 Task: Purchase a Dyazo Slim Water Resistant Laptop Bag on Amazon and complete the checkout process.
Action: Mouse moved to (591, 416)
Screenshot: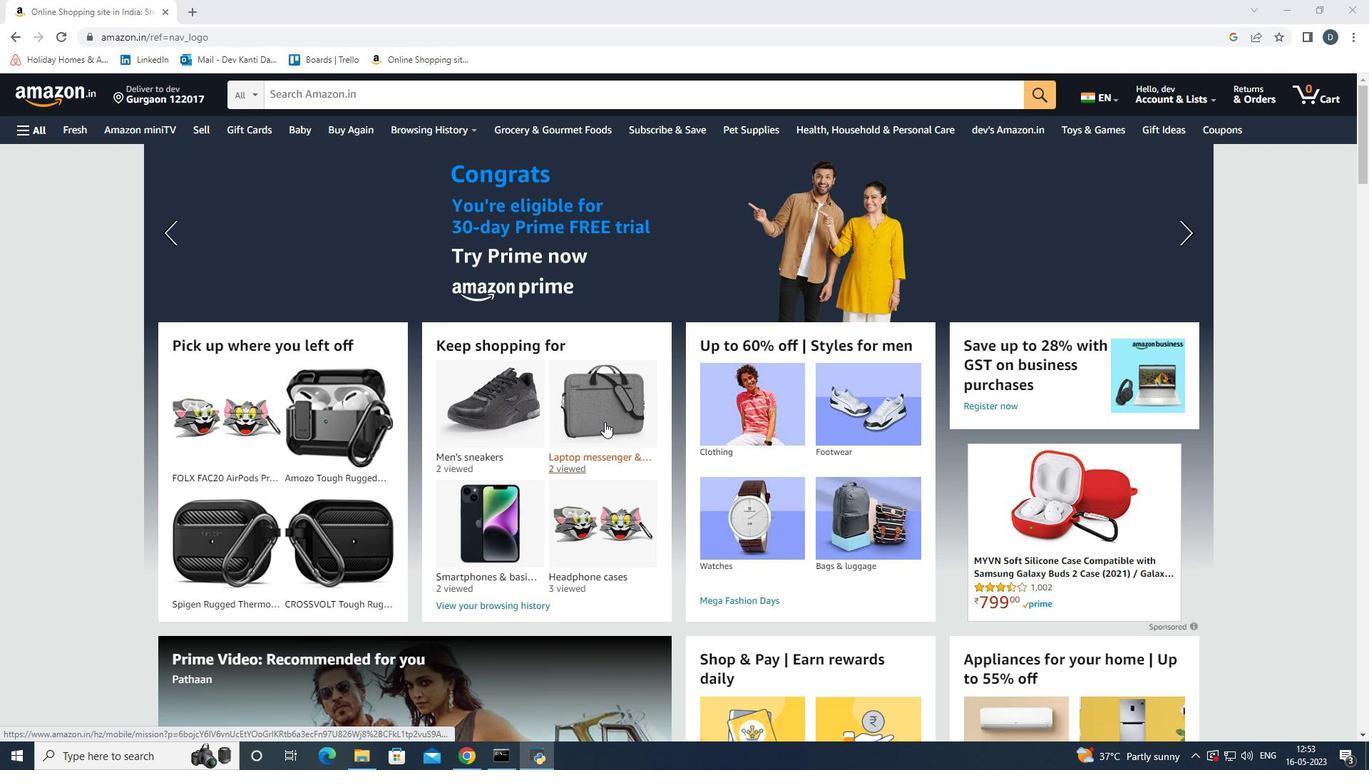
Action: Mouse pressed left at (591, 416)
Screenshot: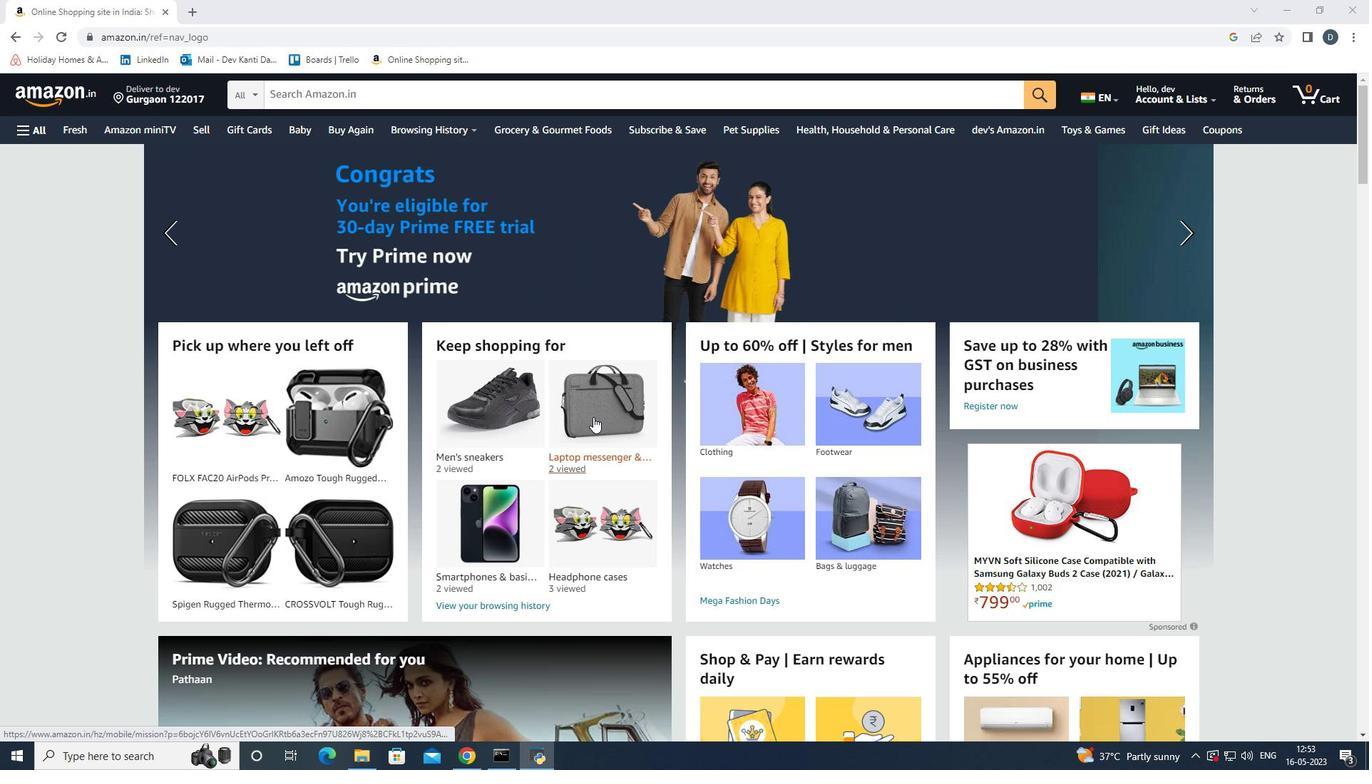 
Action: Mouse moved to (398, 405)
Screenshot: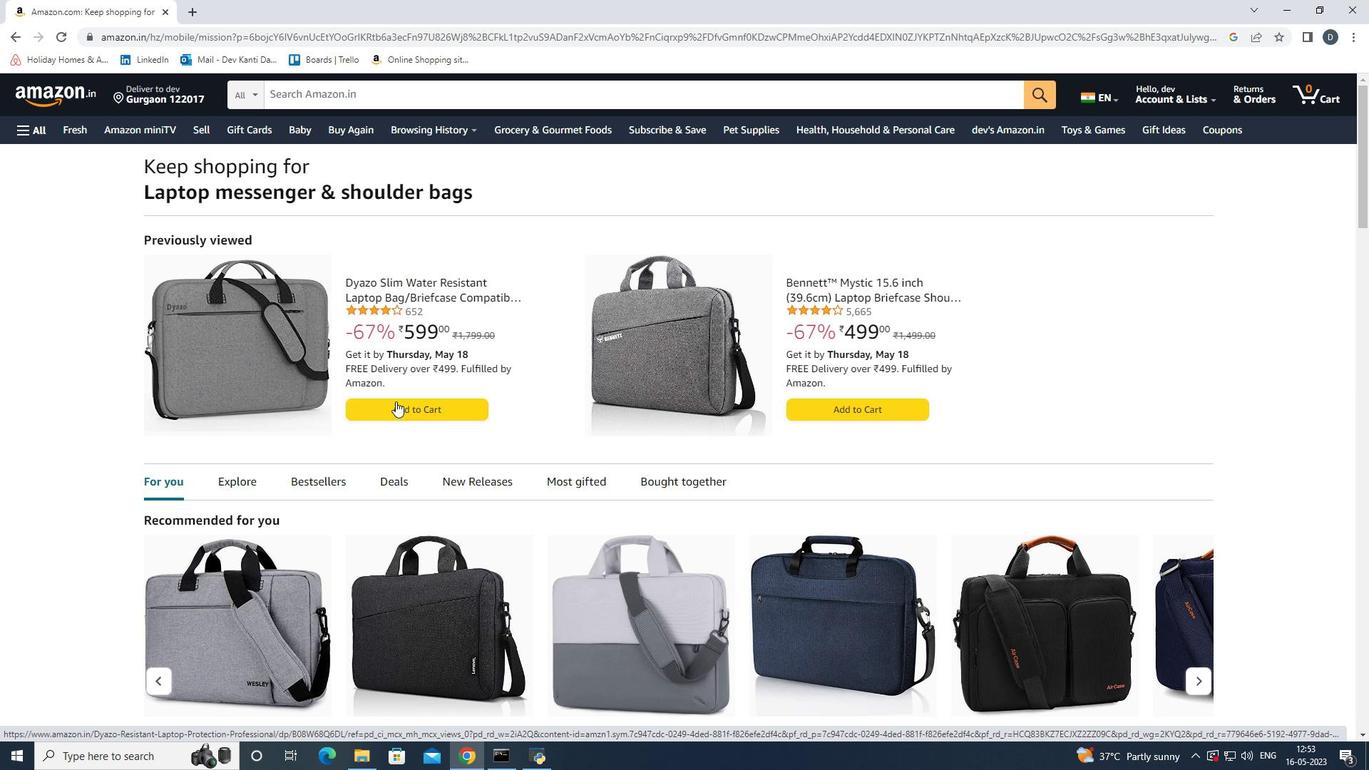 
Action: Mouse pressed left at (398, 405)
Screenshot: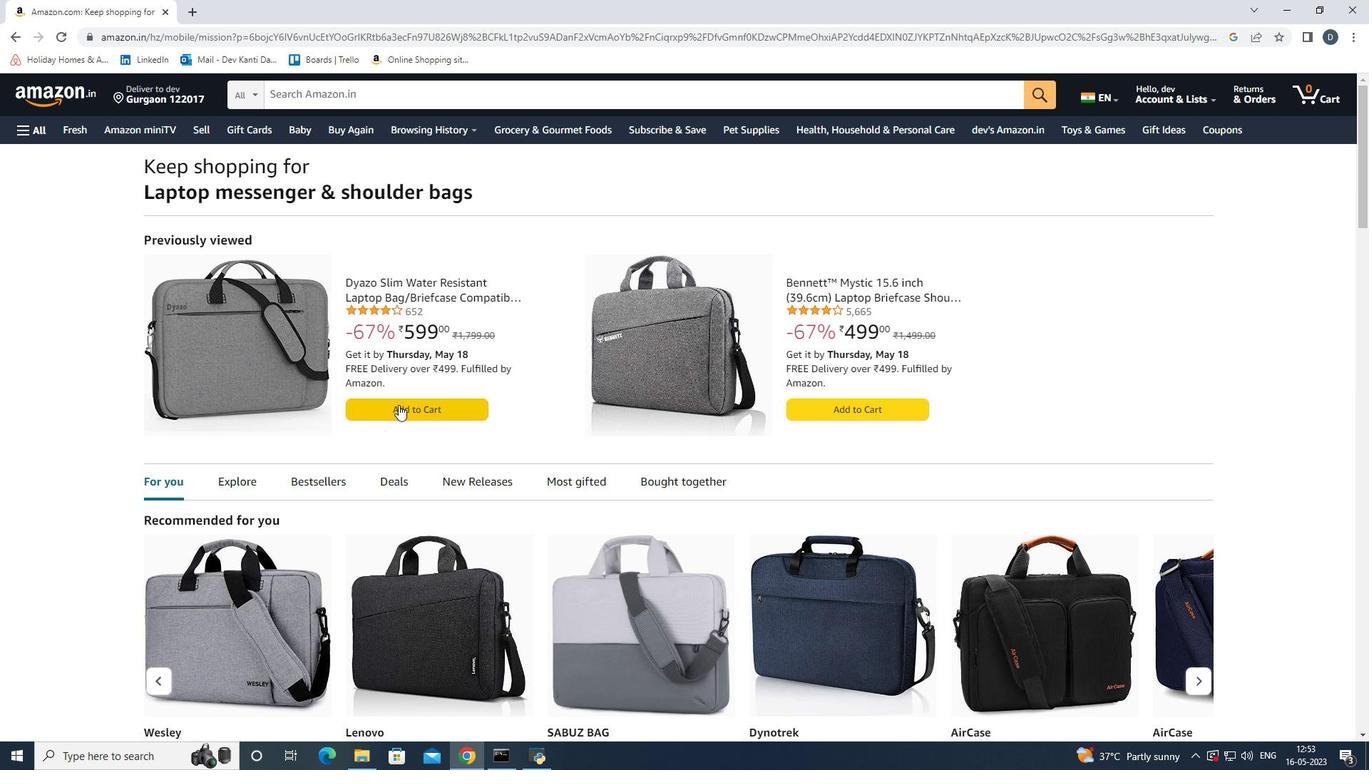 
Action: Mouse moved to (1326, 185)
Screenshot: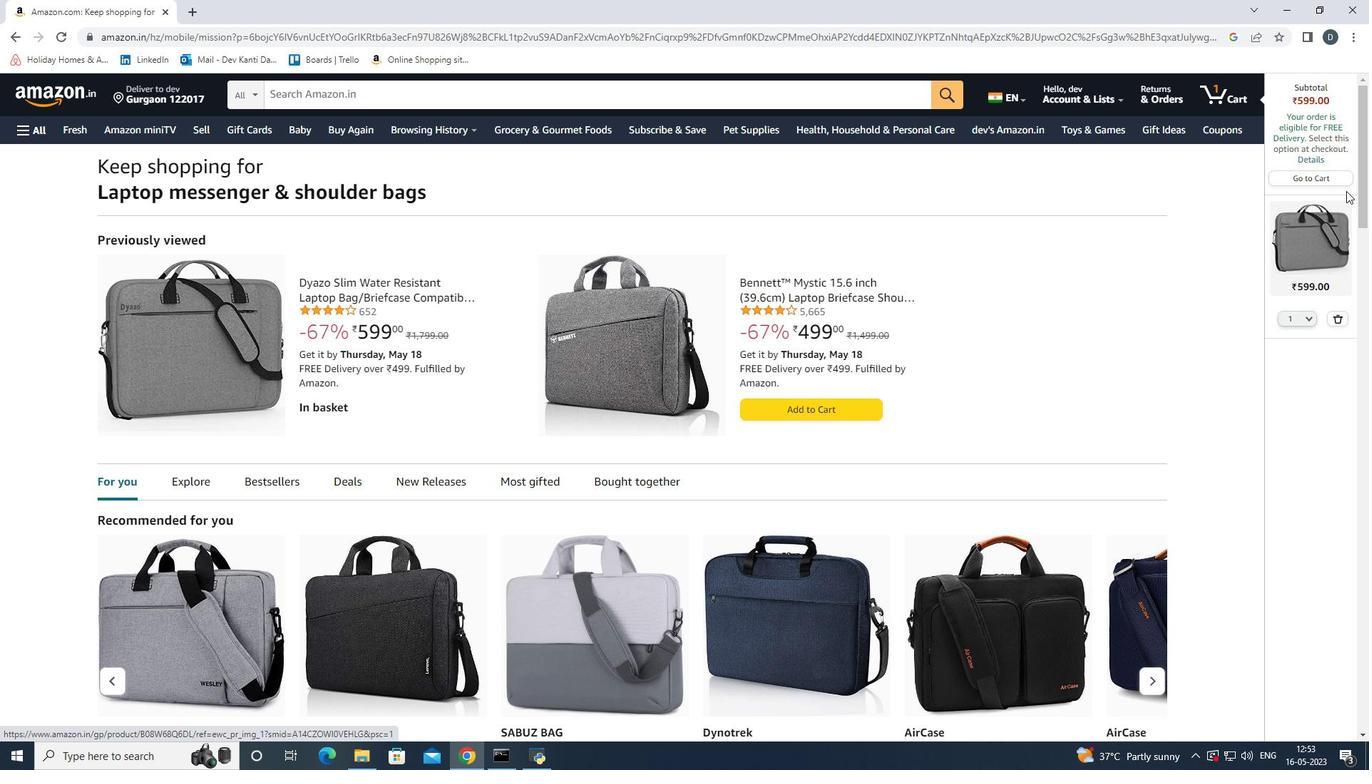 
Action: Mouse pressed left at (1326, 185)
Screenshot: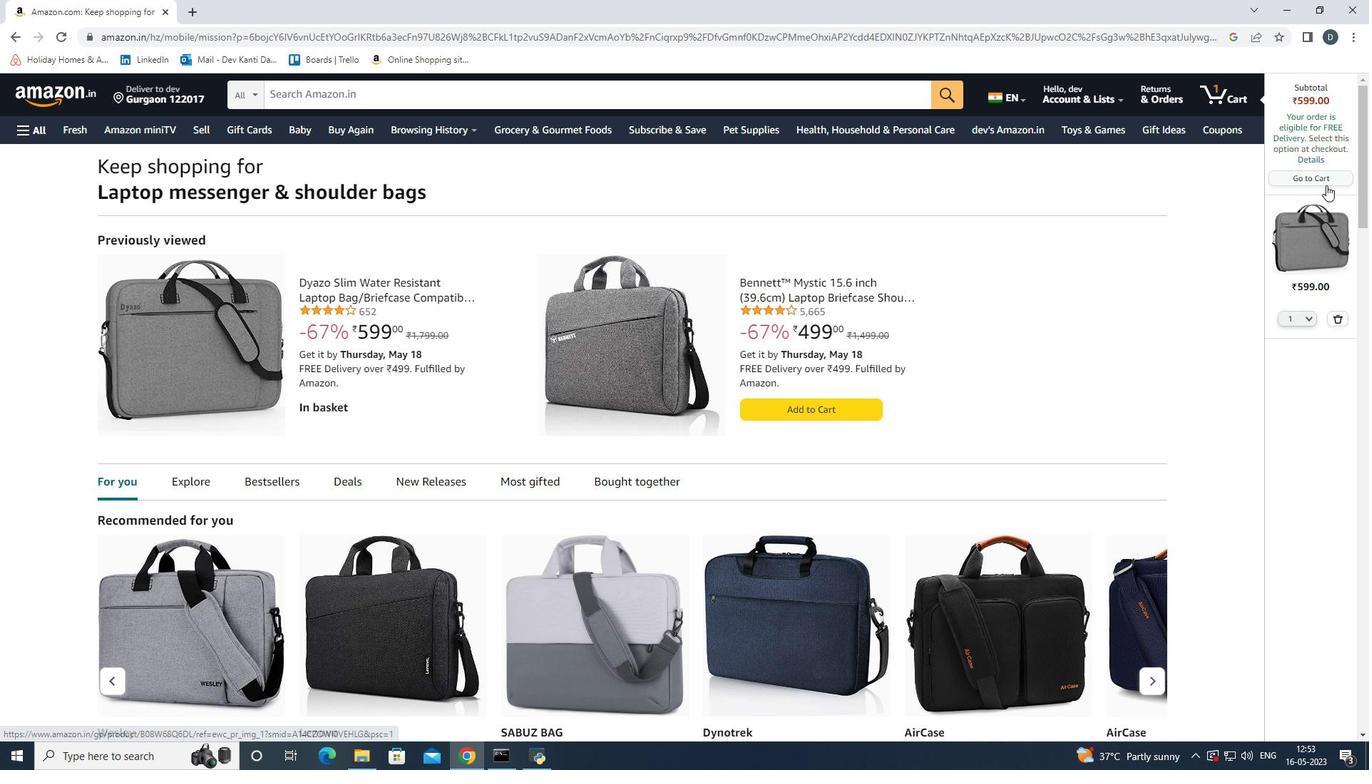 
Action: Mouse moved to (1296, 178)
Screenshot: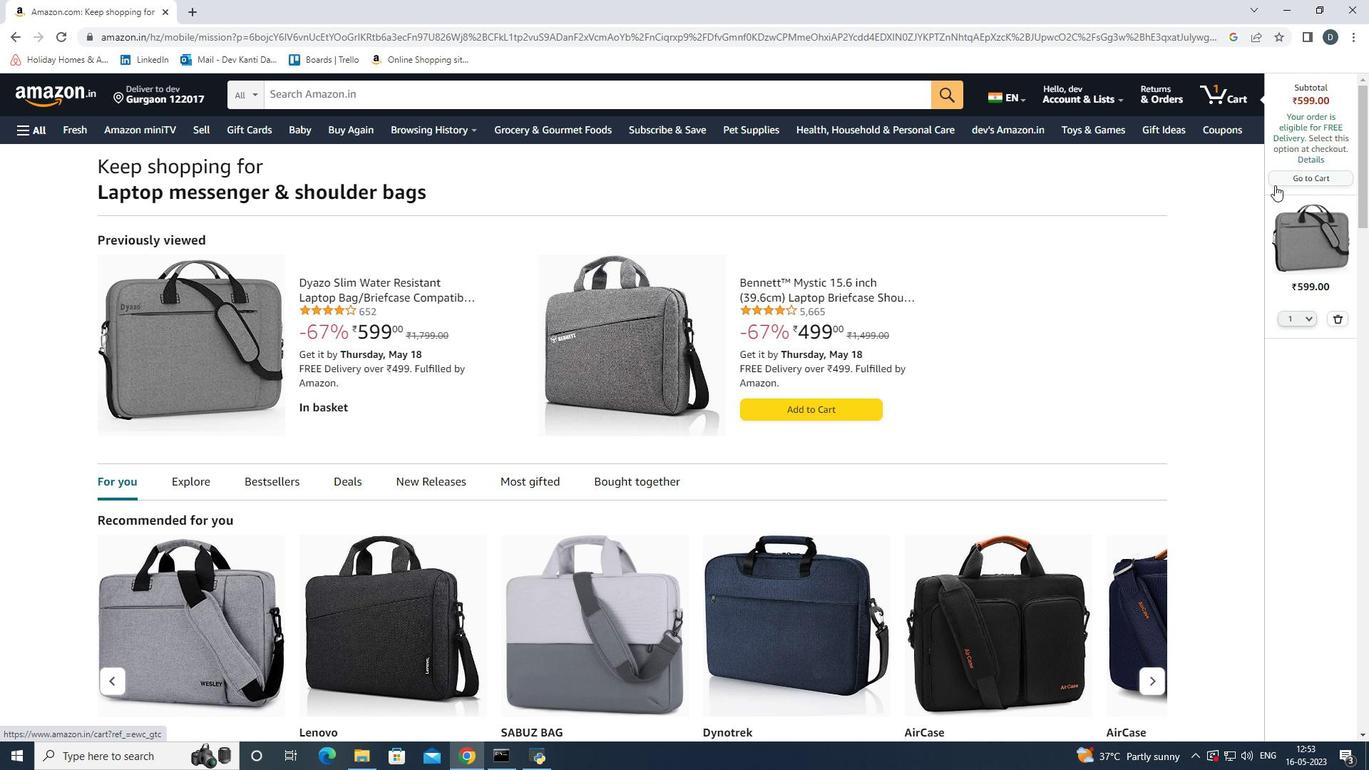 
Action: Mouse pressed left at (1296, 178)
Screenshot: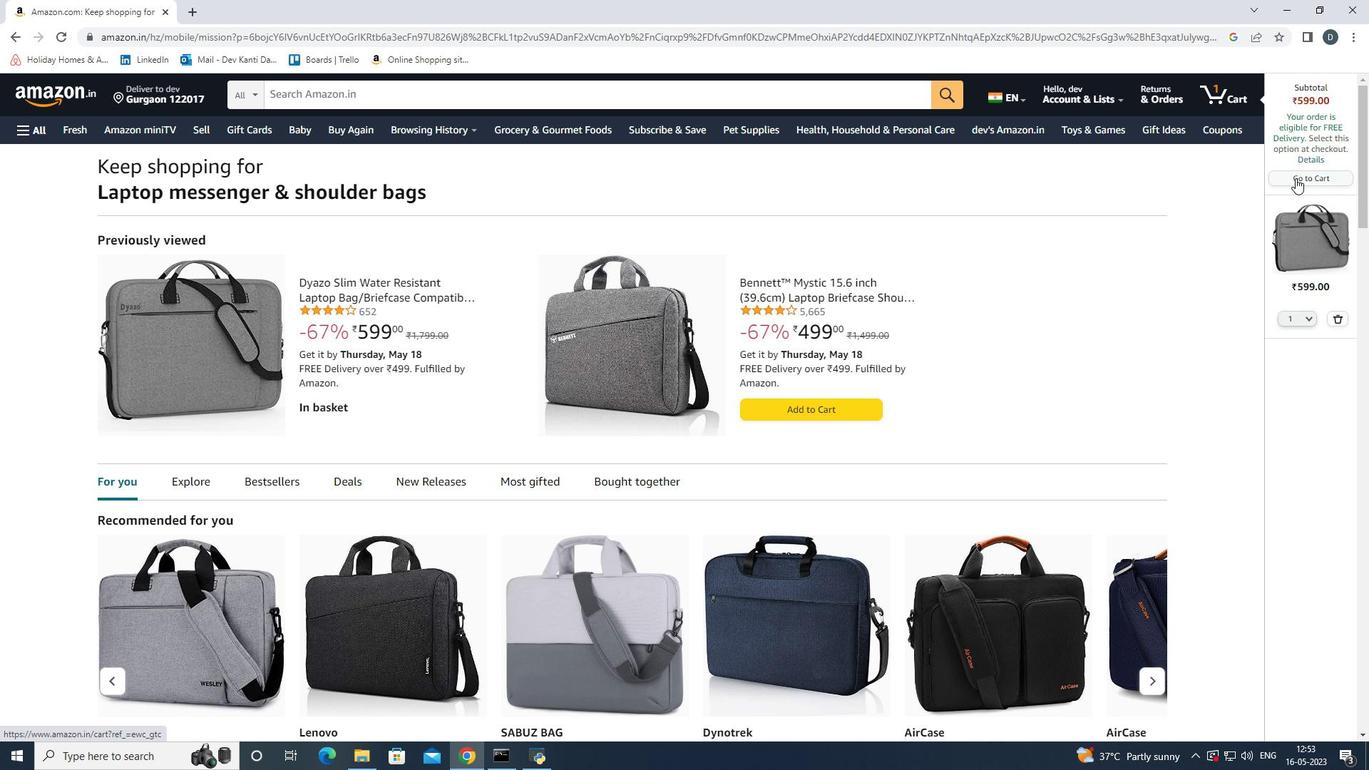 
Action: Mouse moved to (319, 365)
Screenshot: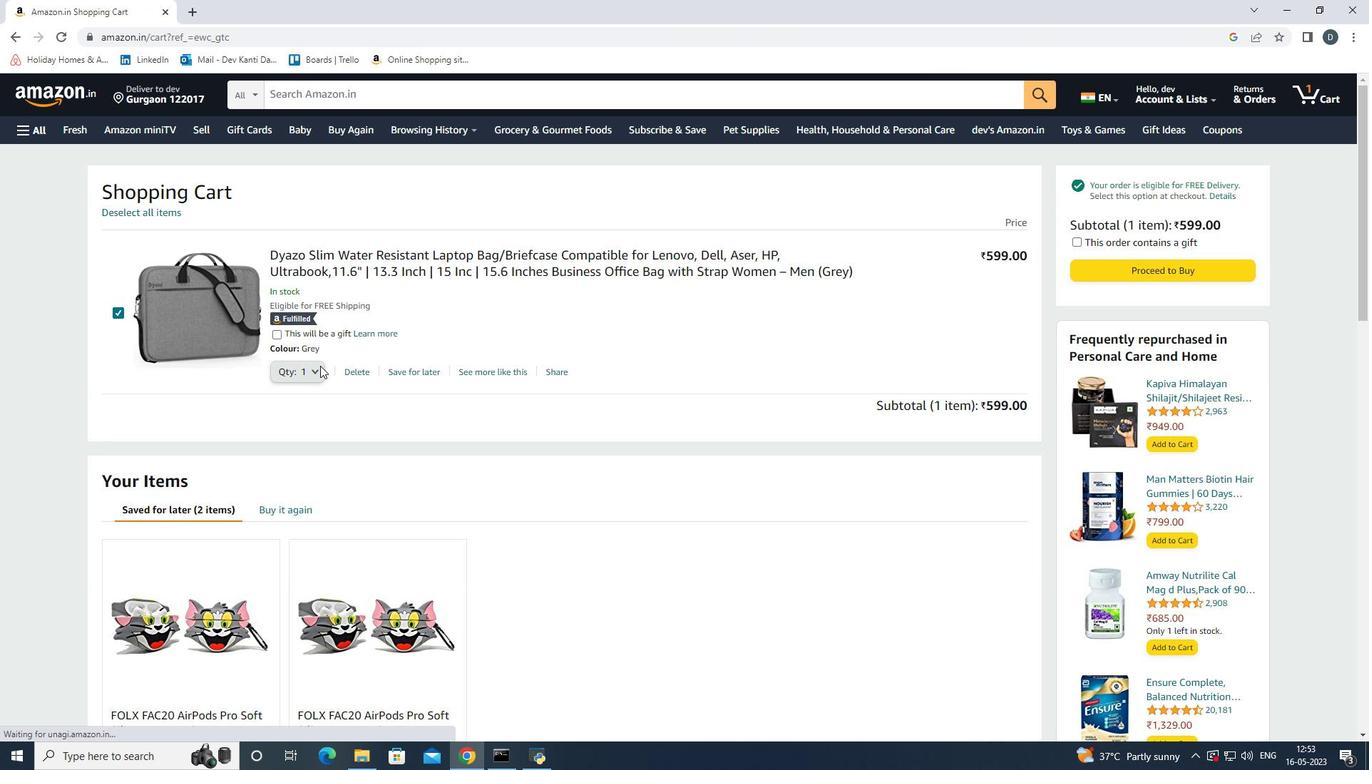 
Action: Mouse pressed left at (319, 365)
Screenshot: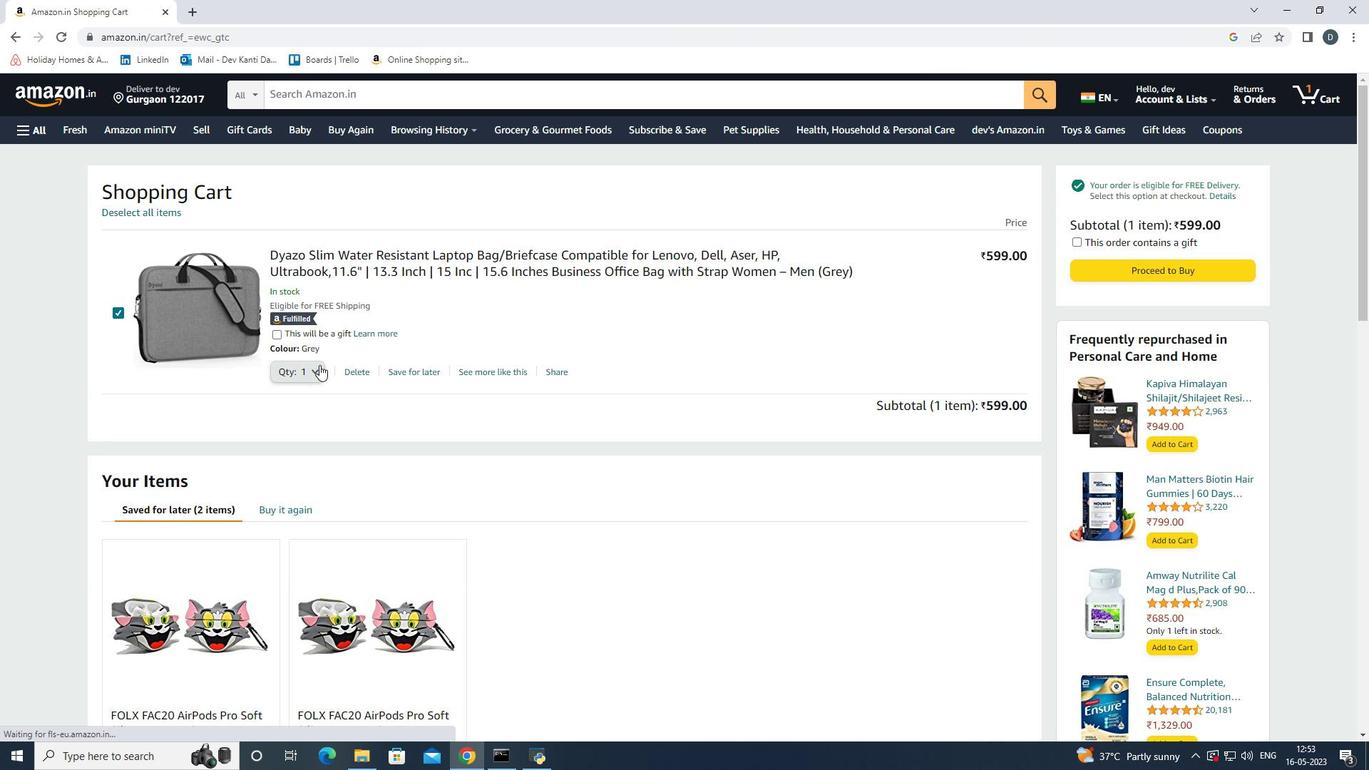
Action: Mouse moved to (318, 407)
Screenshot: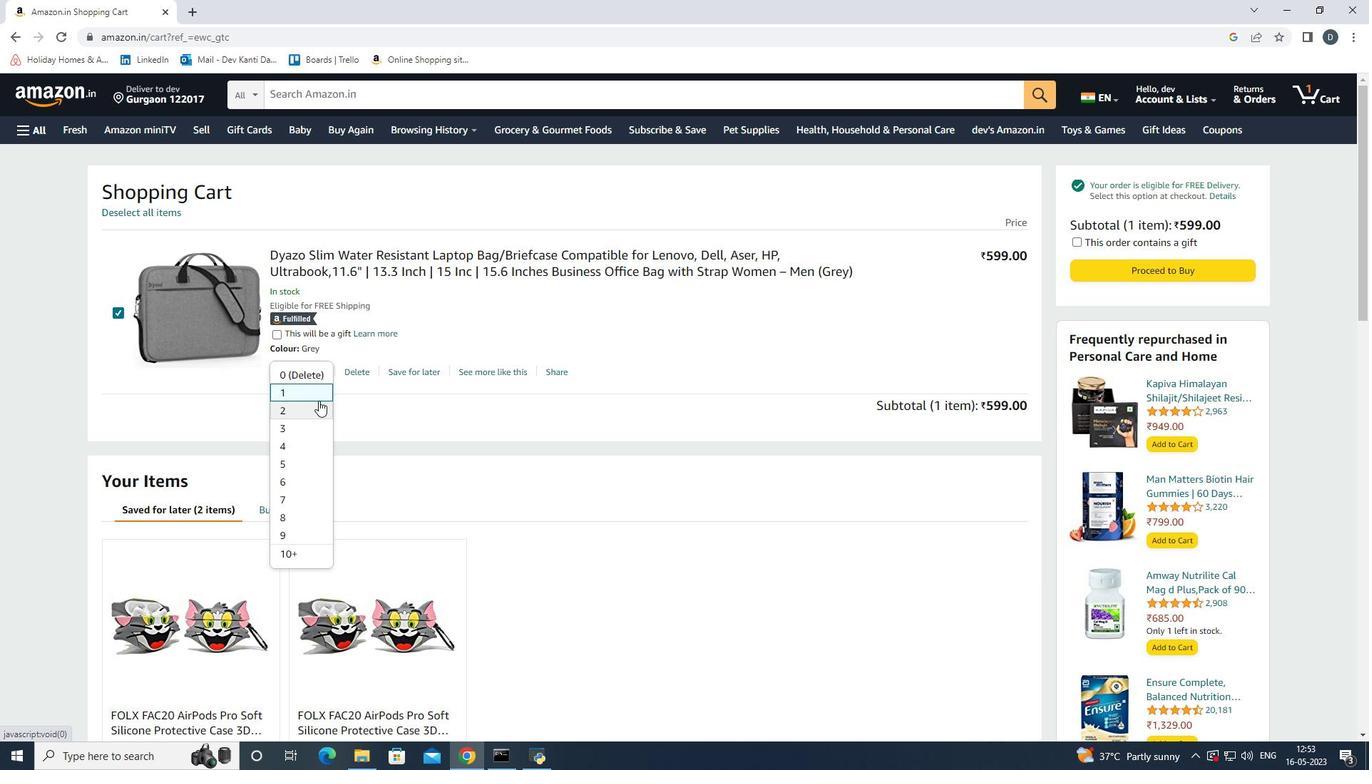 
Action: Mouse pressed left at (318, 407)
Screenshot: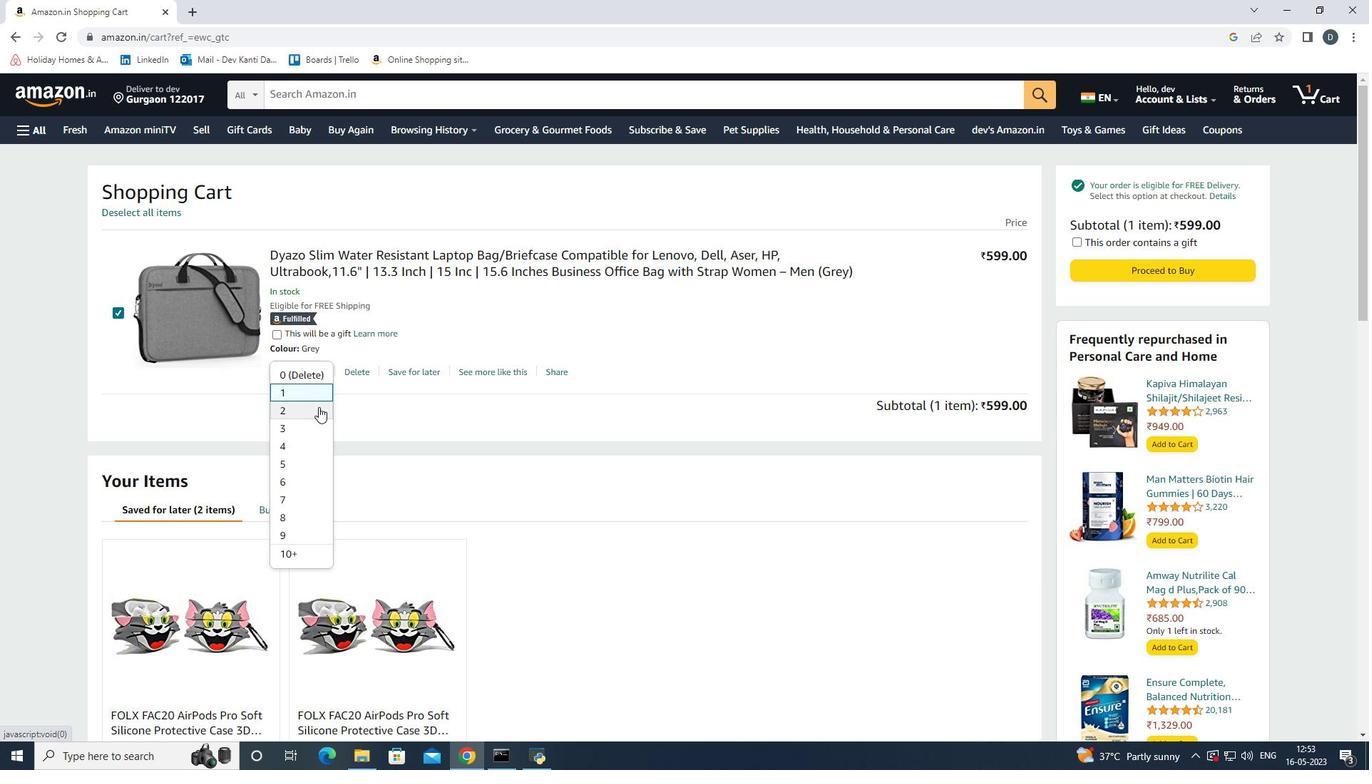 
Action: Mouse moved to (669, 375)
Screenshot: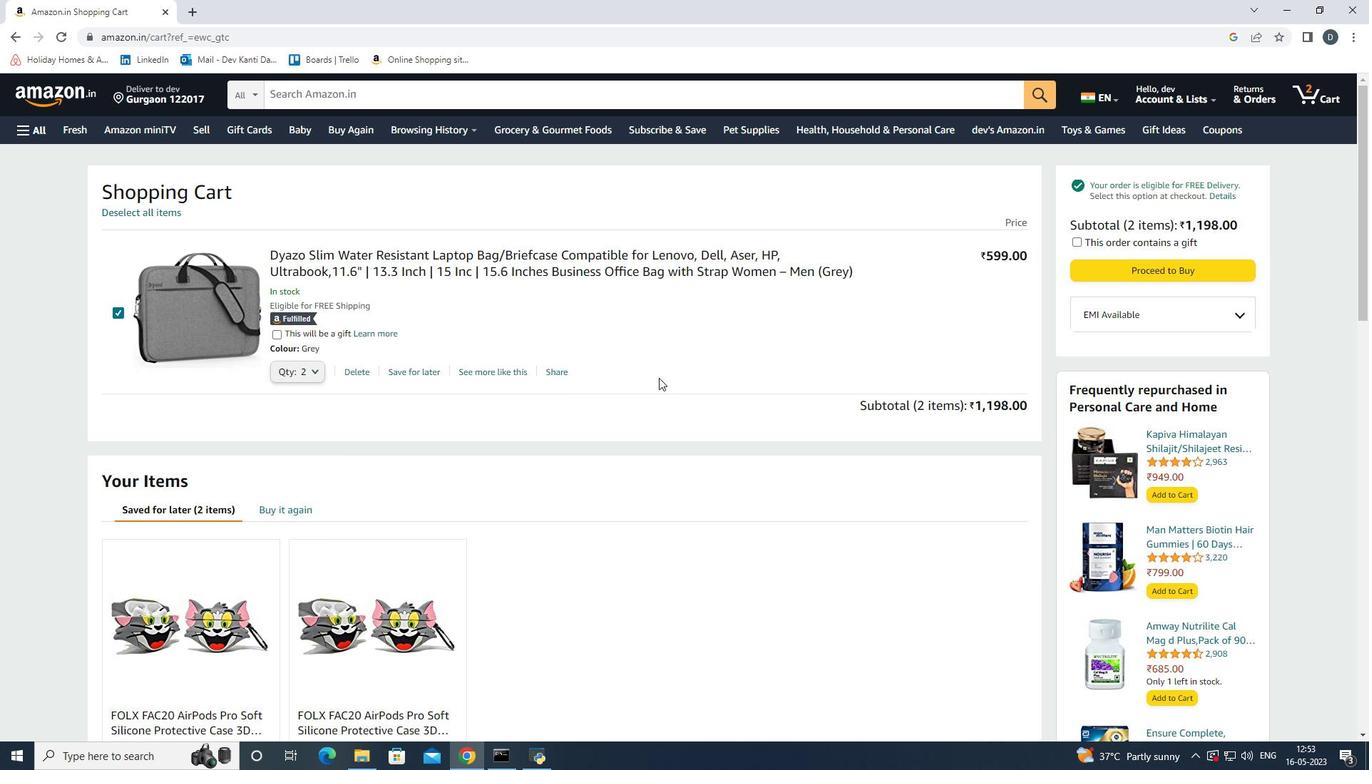 
Action: Mouse scrolled (669, 375) with delta (0, 0)
Screenshot: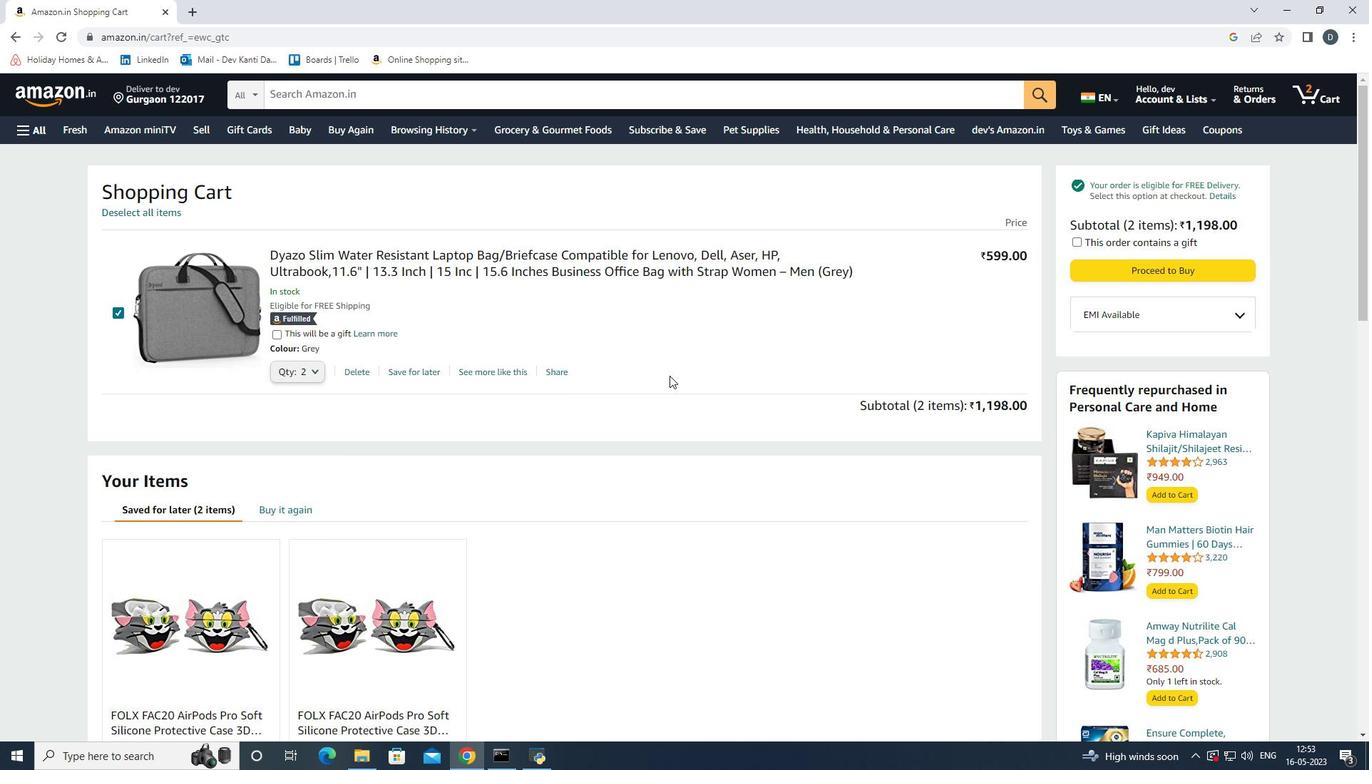 
Action: Mouse scrolled (669, 375) with delta (0, 0)
Screenshot: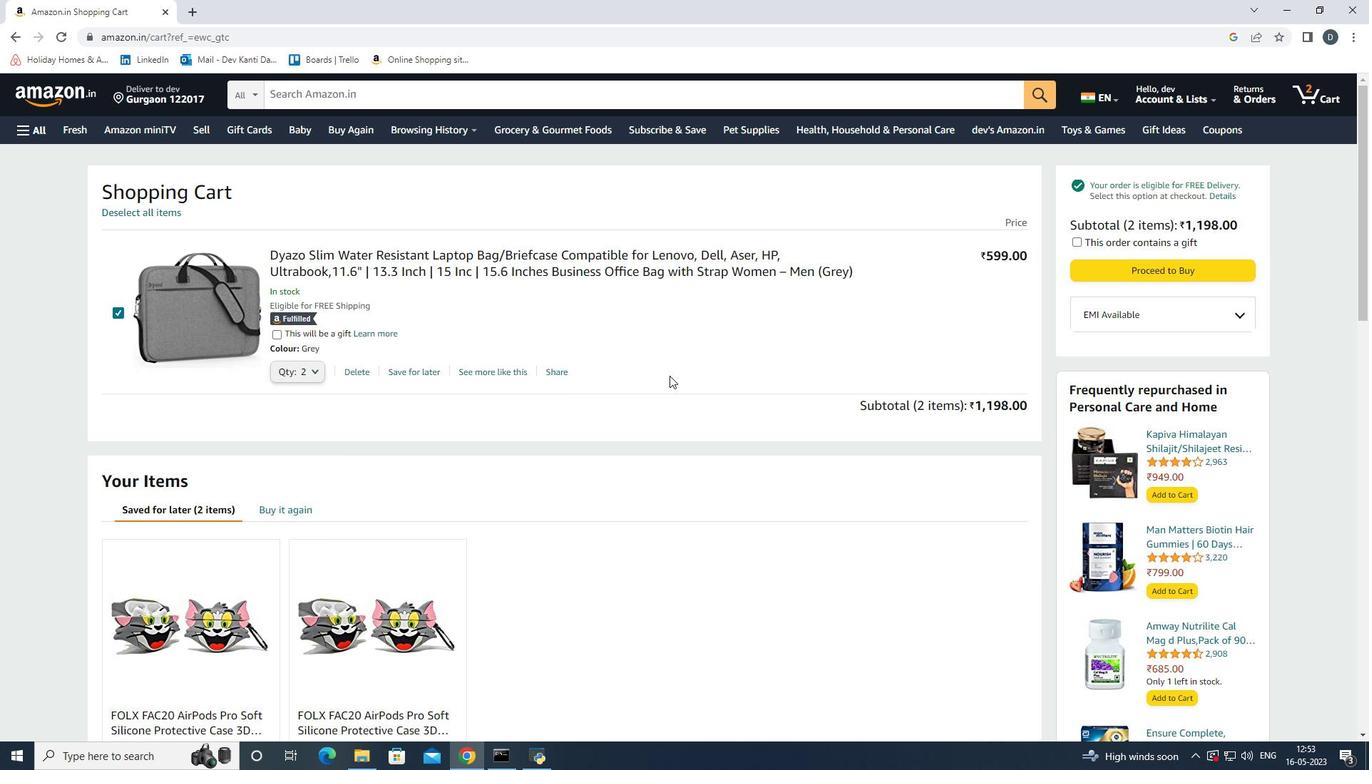 
Action: Mouse scrolled (669, 375) with delta (0, 0)
Screenshot: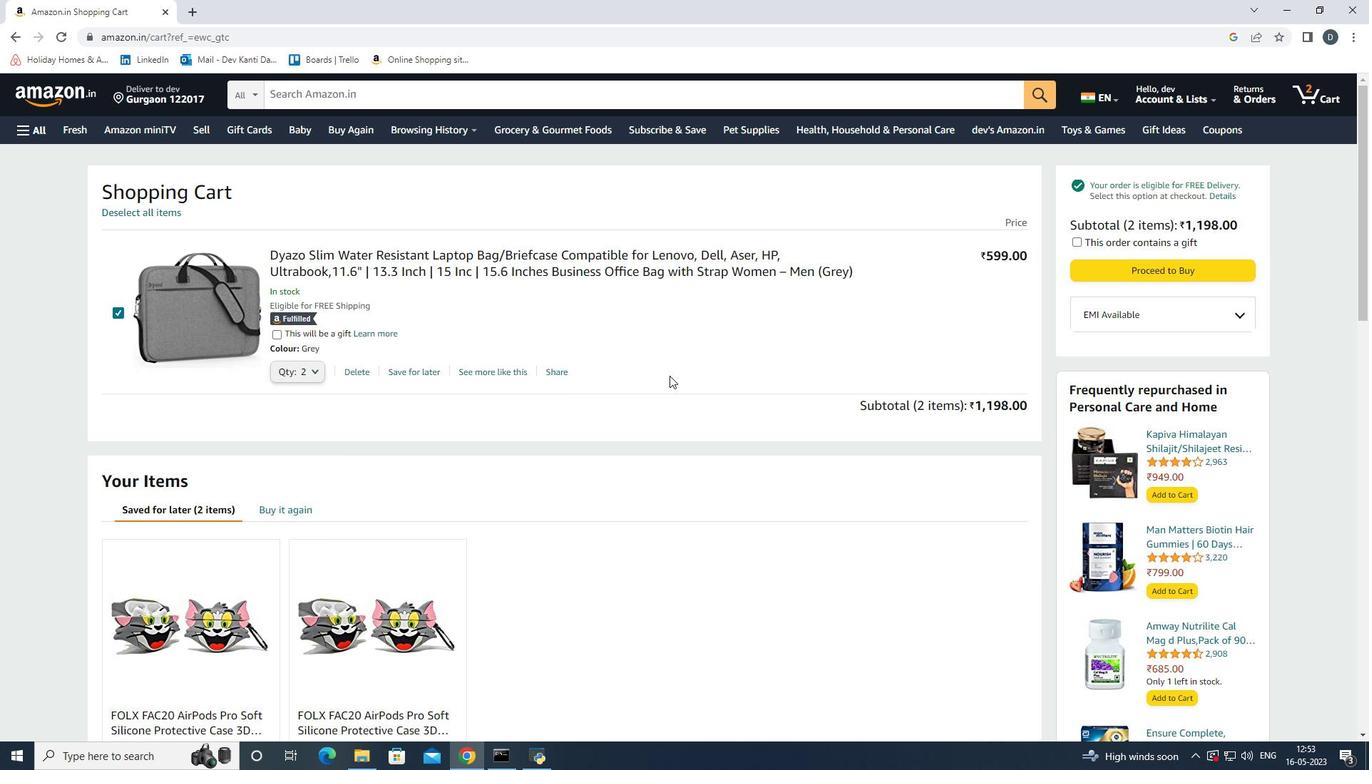 
Action: Mouse scrolled (669, 375) with delta (0, 0)
Screenshot: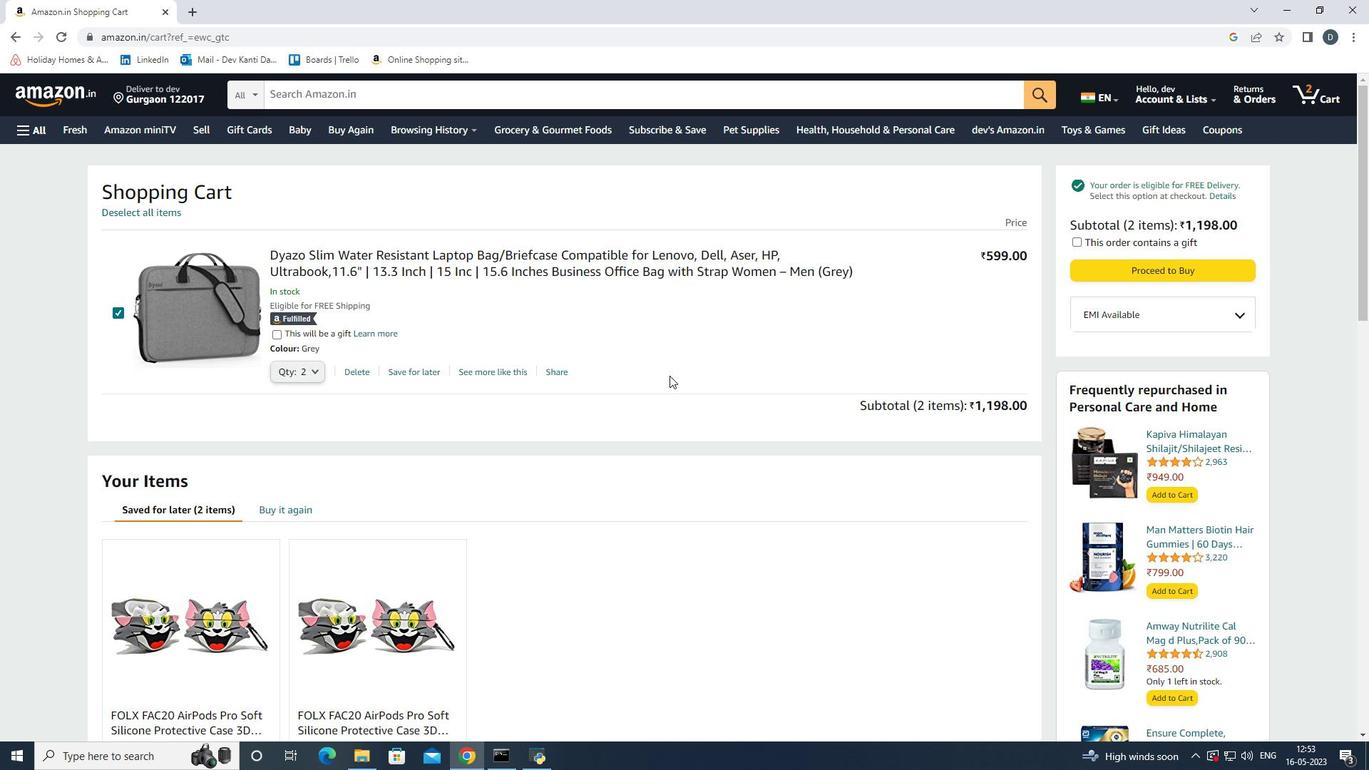 
Action: Mouse scrolled (669, 375) with delta (0, 0)
Screenshot: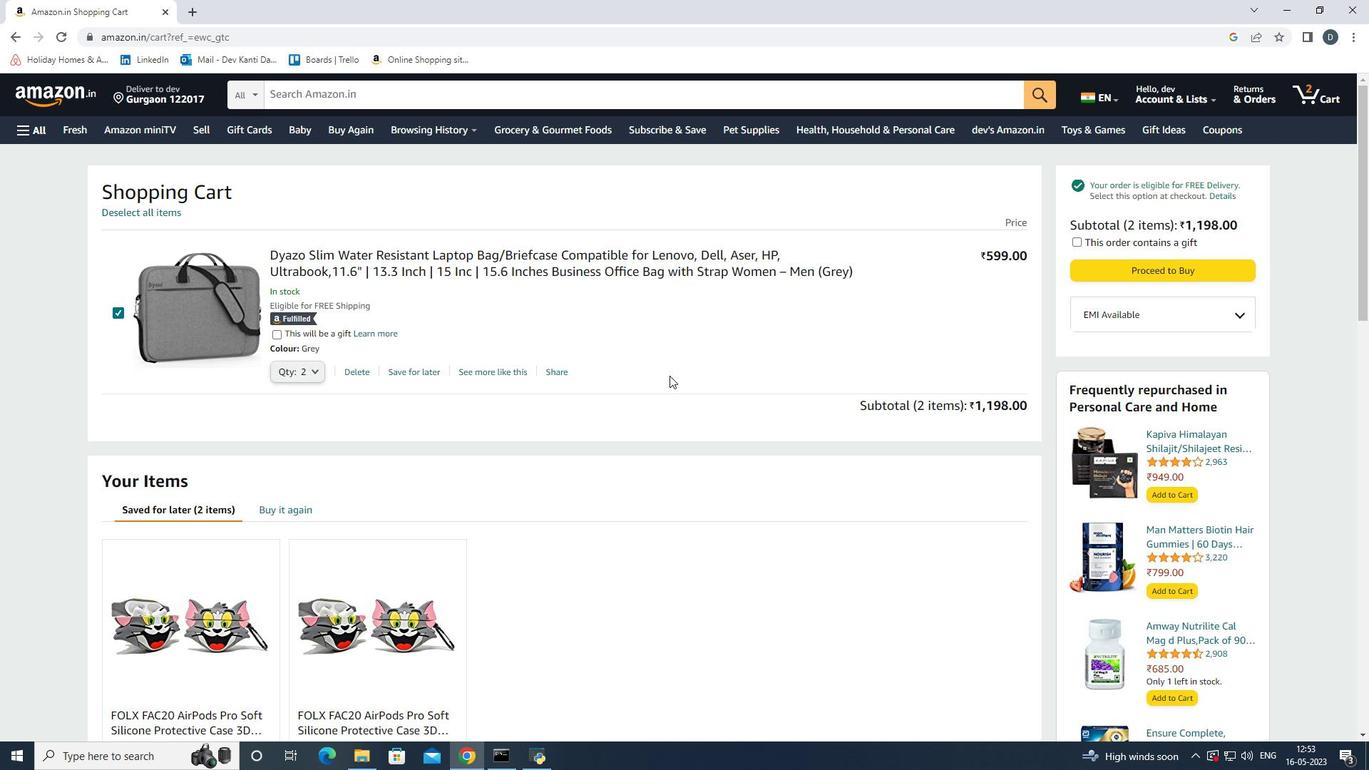 
Action: Mouse moved to (669, 375)
Screenshot: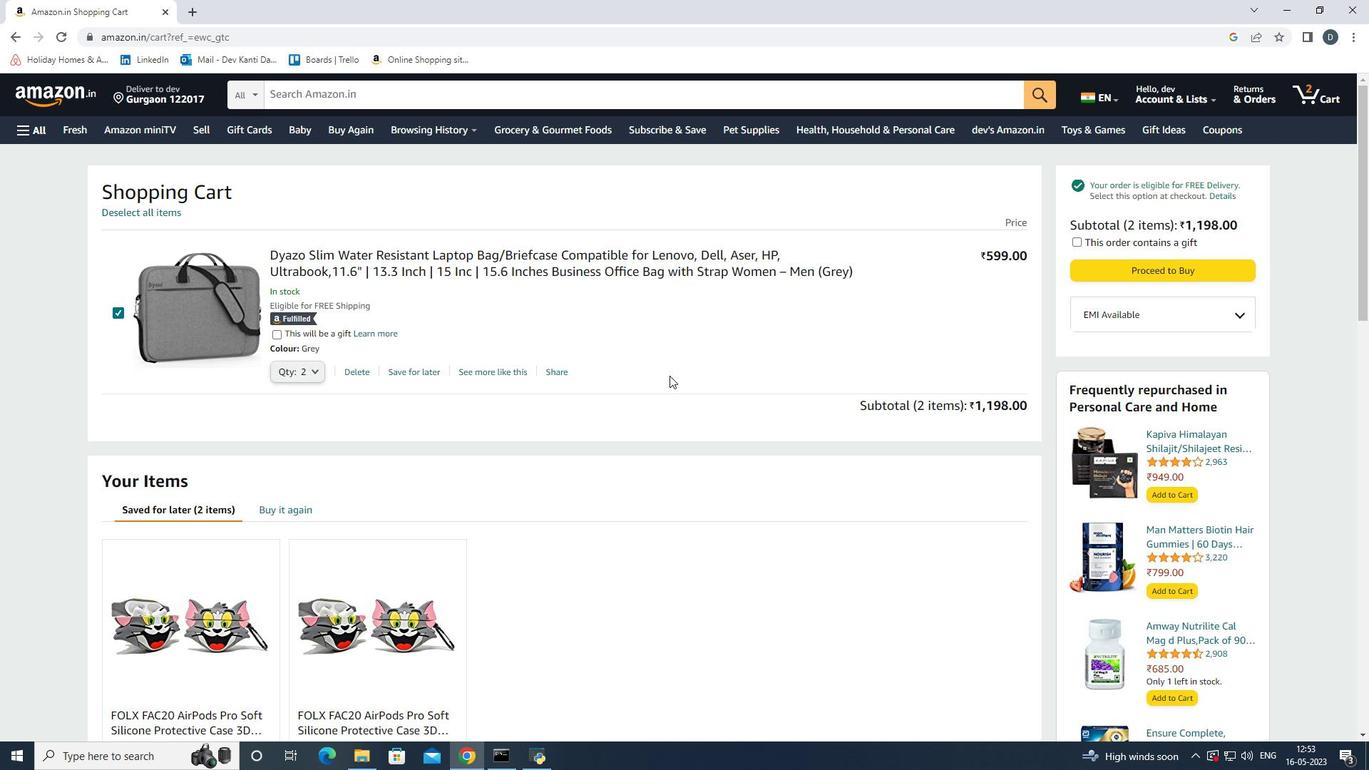 
Action: Mouse scrolled (669, 376) with delta (0, 0)
Screenshot: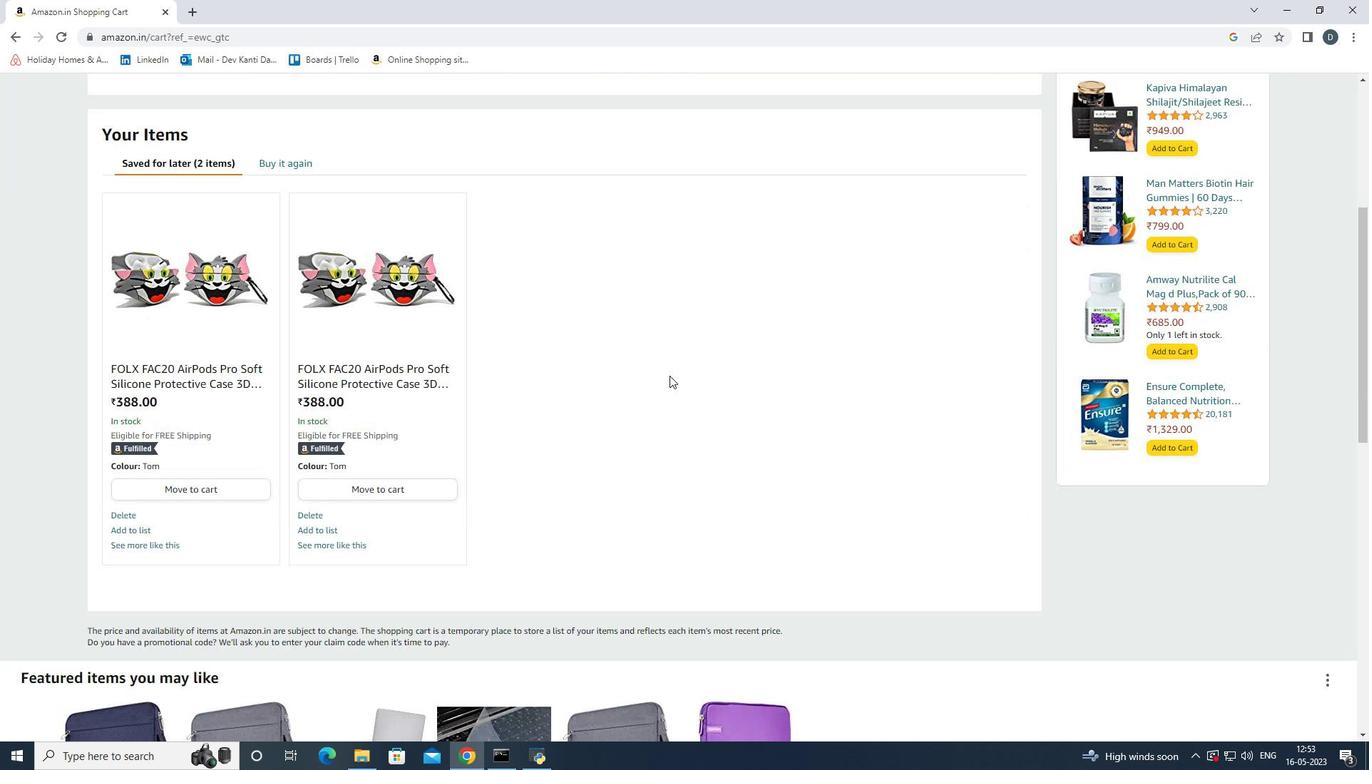 
Action: Mouse scrolled (669, 376) with delta (0, 0)
Screenshot: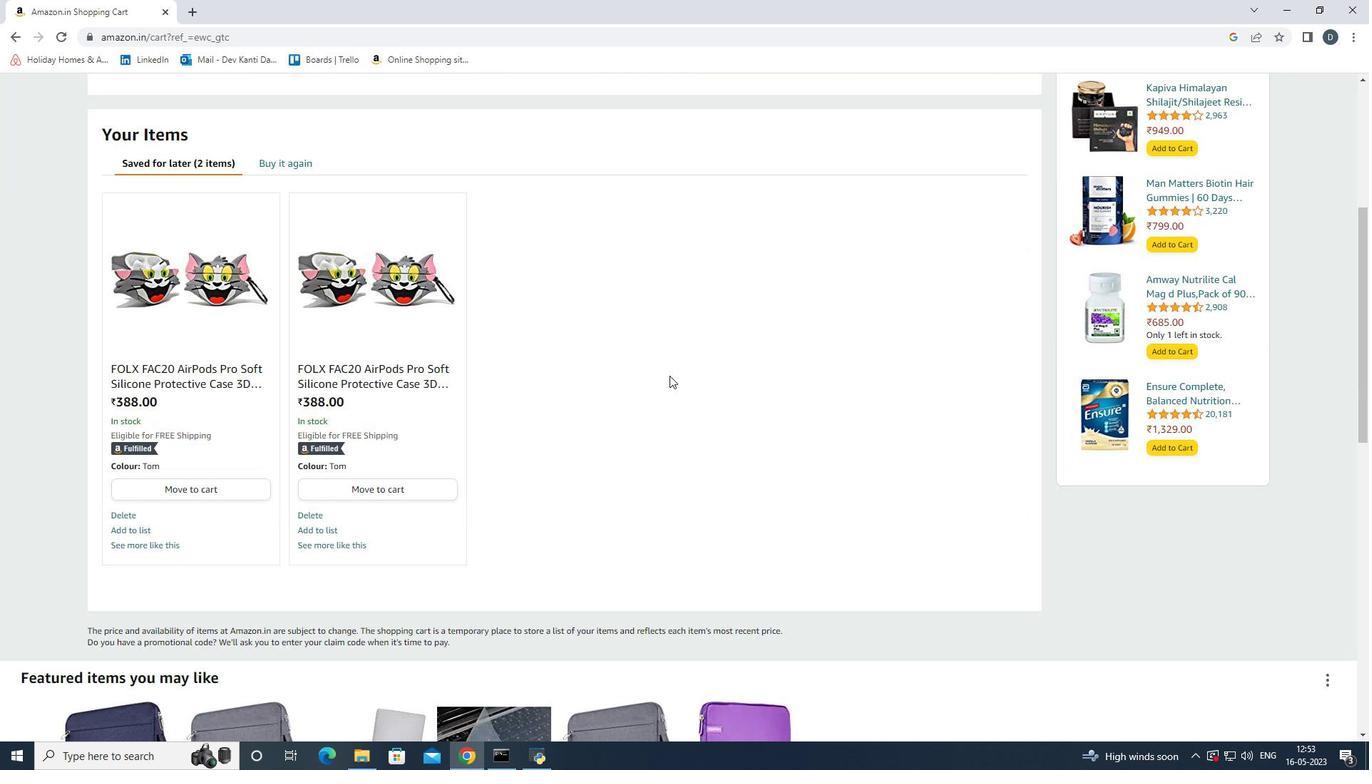 
Action: Mouse scrolled (669, 376) with delta (0, 0)
Screenshot: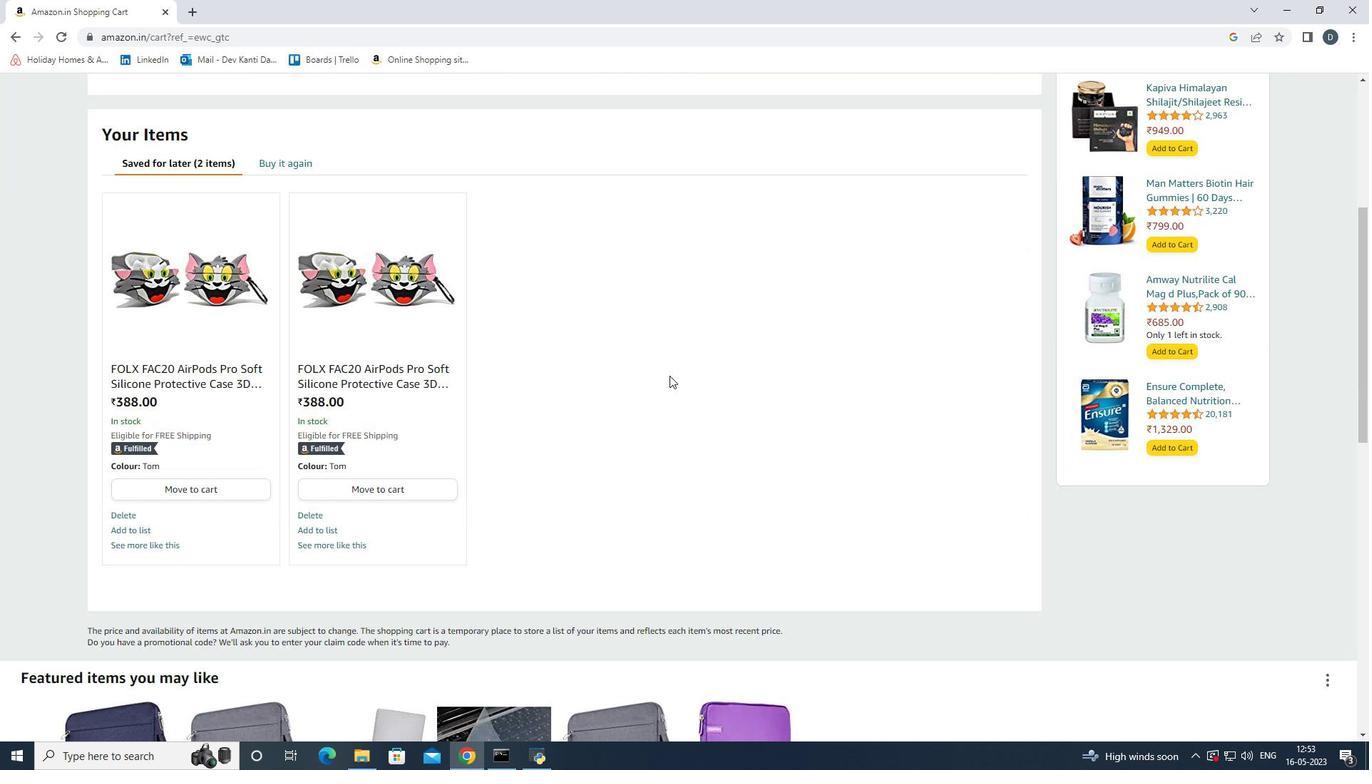 
Action: Mouse scrolled (669, 376) with delta (0, 0)
Screenshot: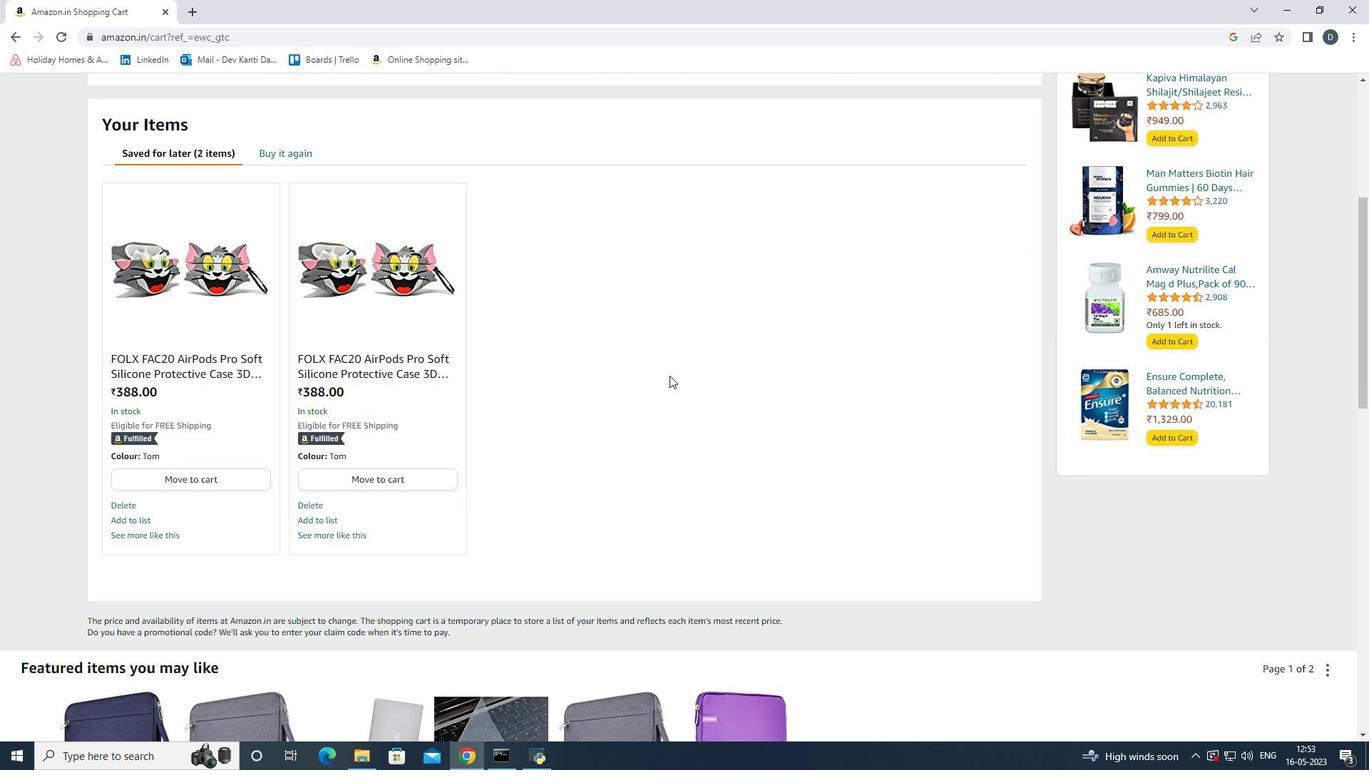 
Action: Mouse moved to (731, 355)
Screenshot: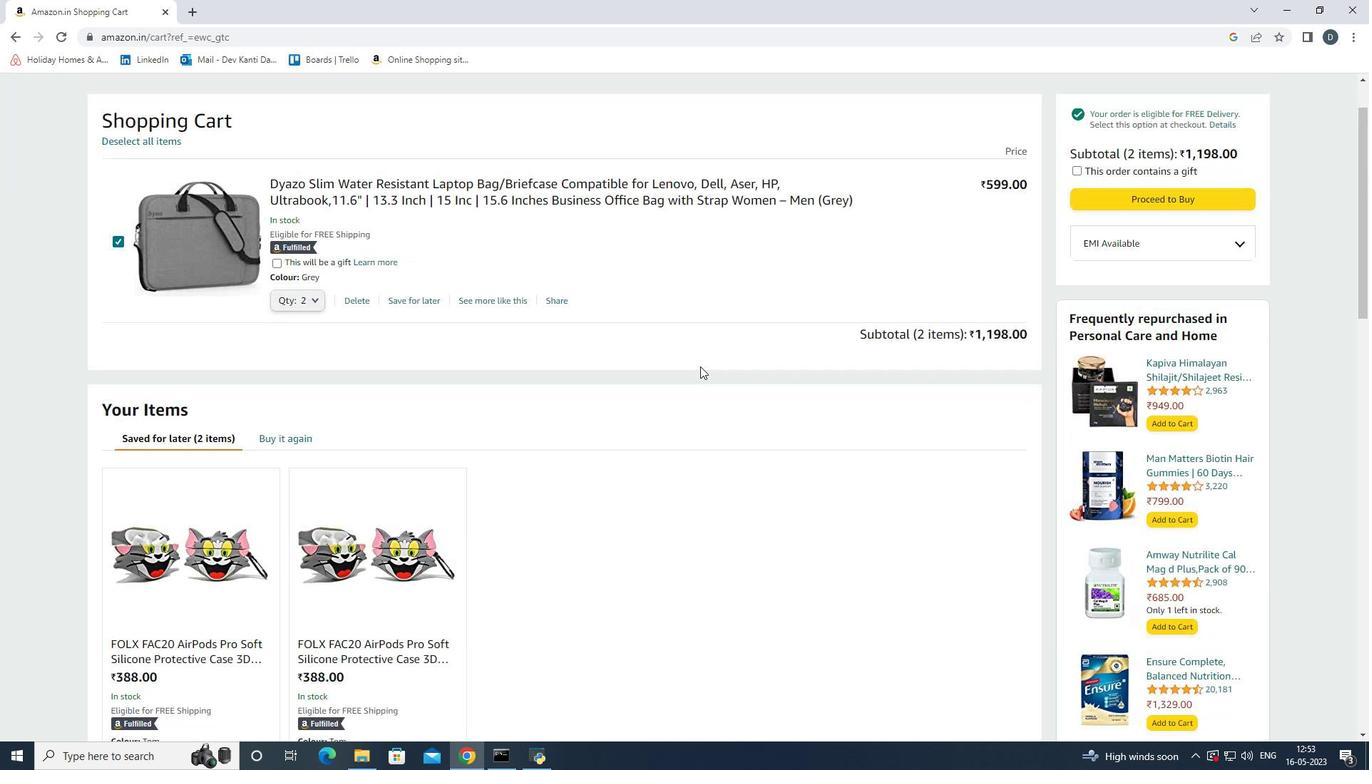 
Action: Mouse scrolled (731, 356) with delta (0, 0)
Screenshot: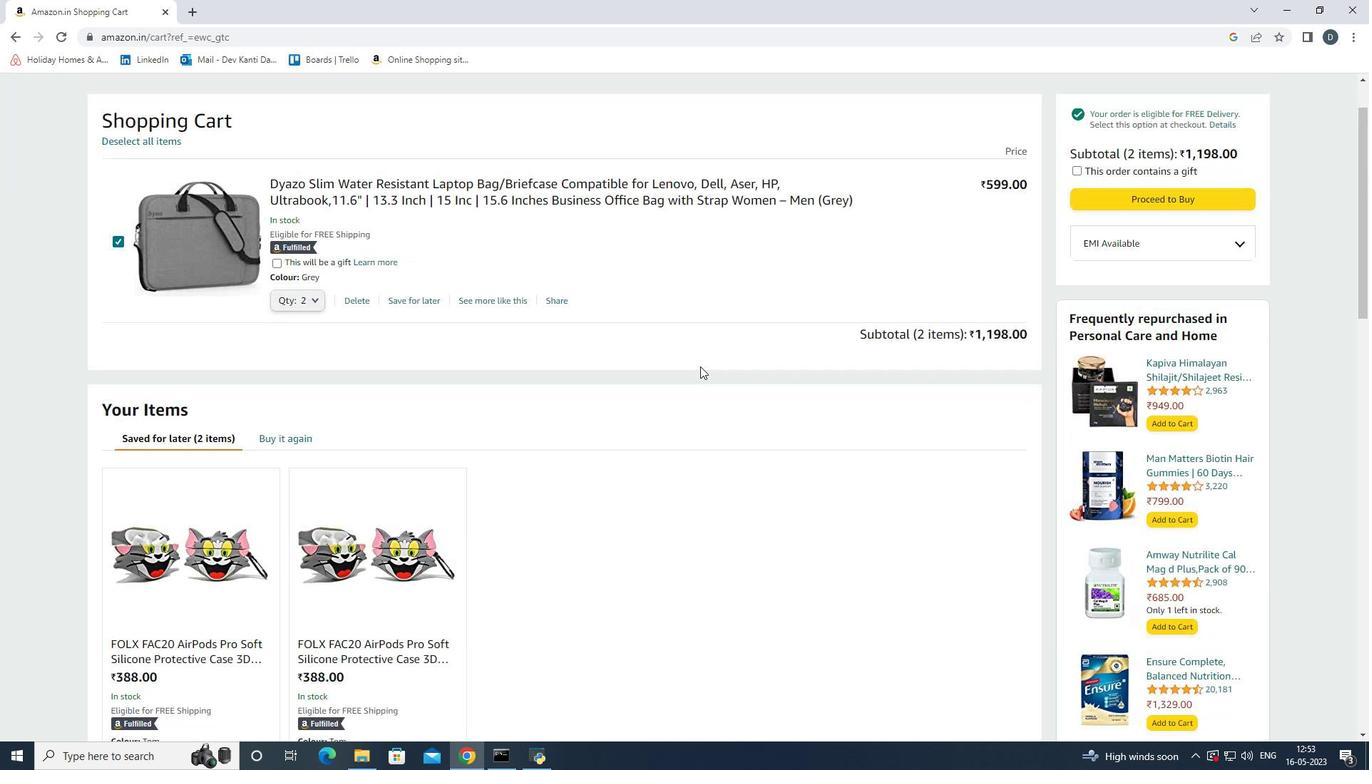 
Action: Mouse moved to (732, 355)
Screenshot: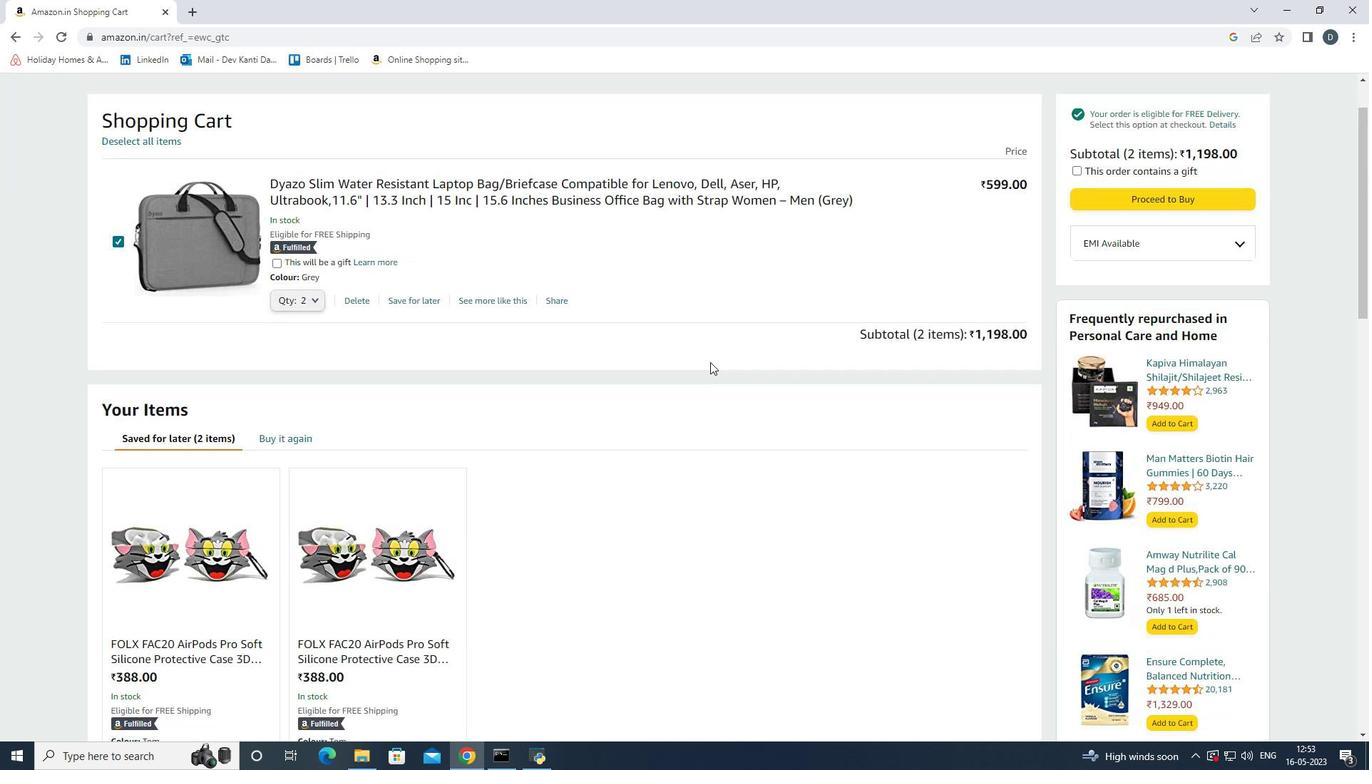 
Action: Mouse scrolled (732, 356) with delta (0, 0)
Screenshot: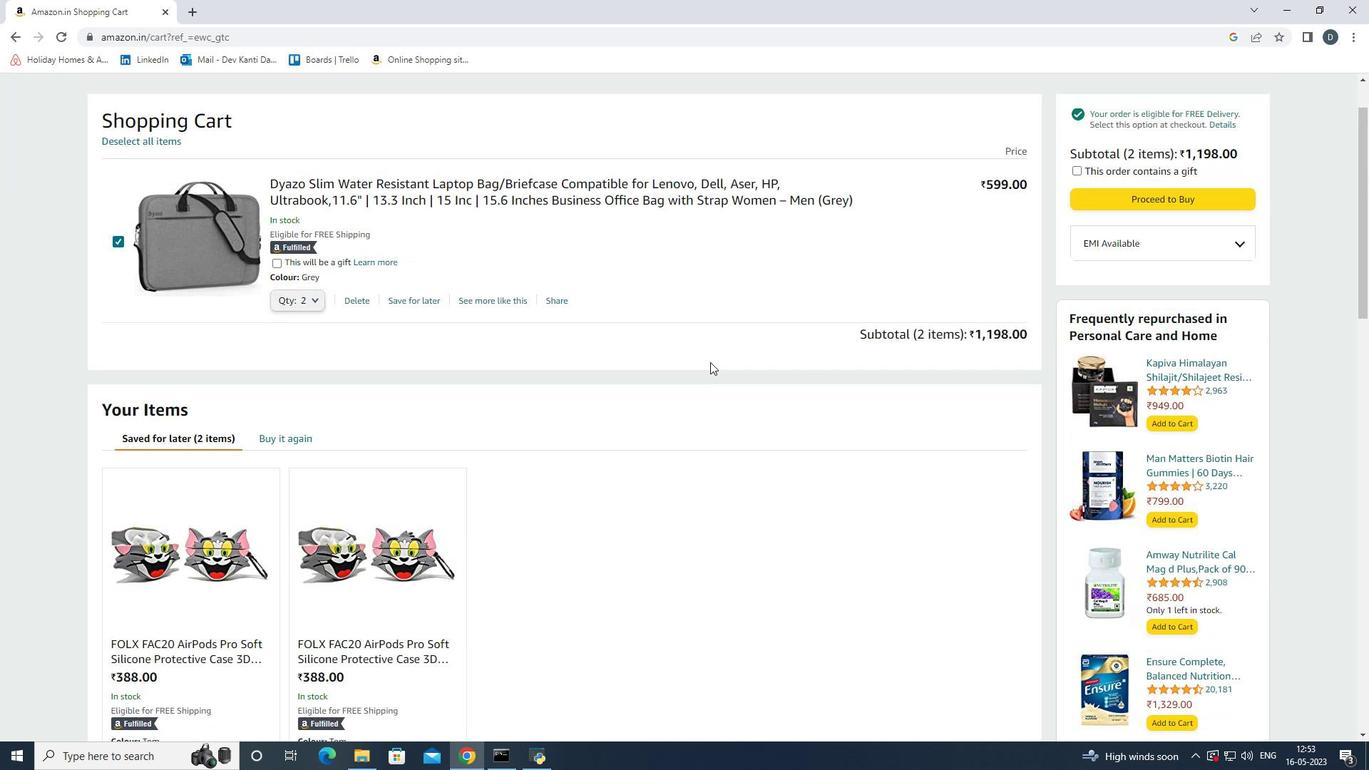 
Action: Mouse moved to (1144, 275)
Screenshot: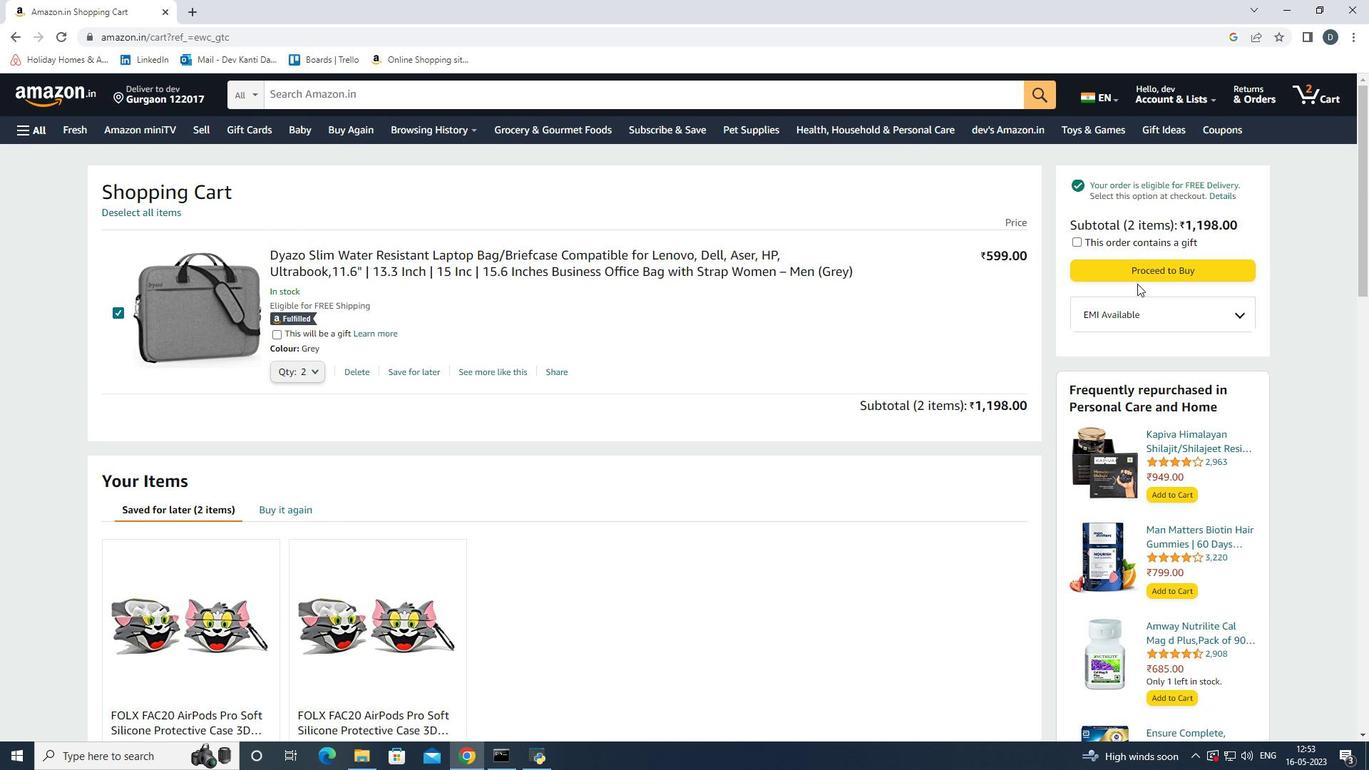 
Action: Mouse pressed left at (1144, 275)
Screenshot: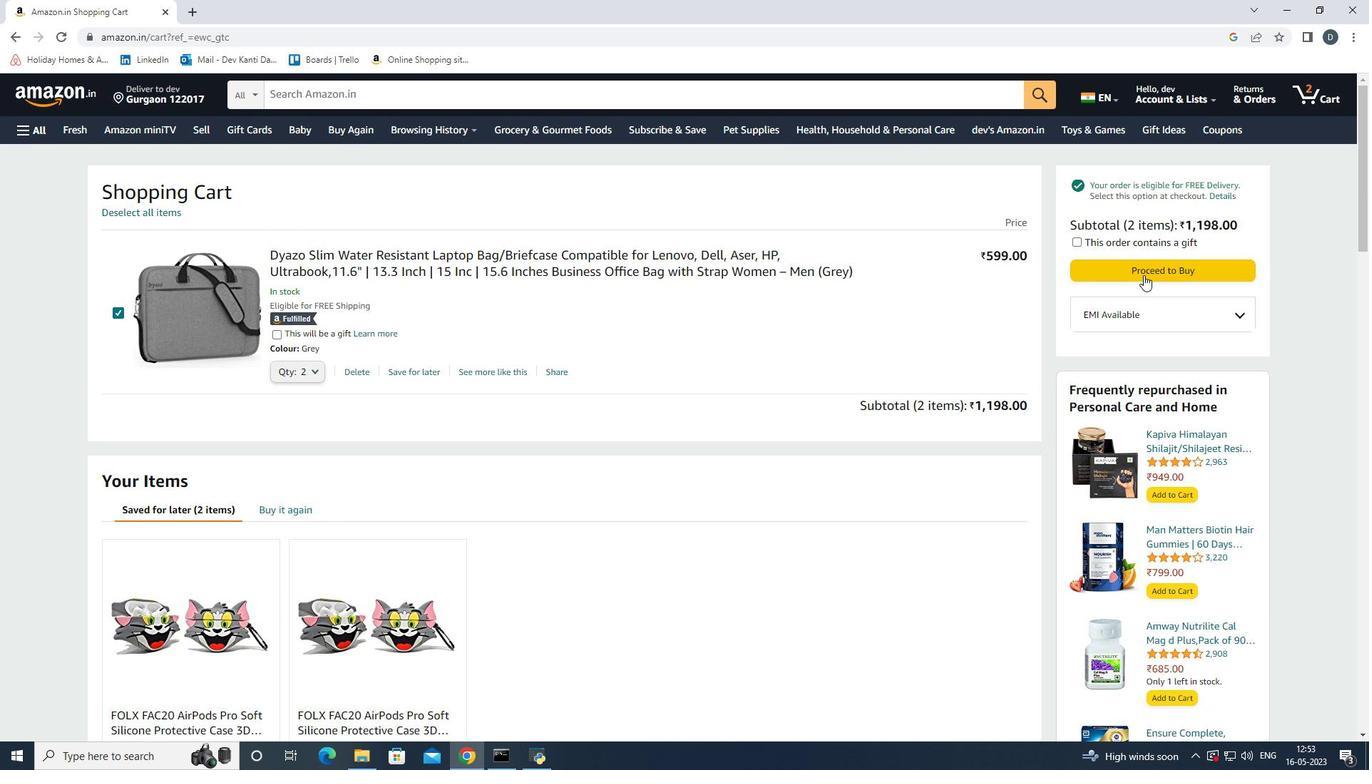
Action: Mouse moved to (398, 313)
Screenshot: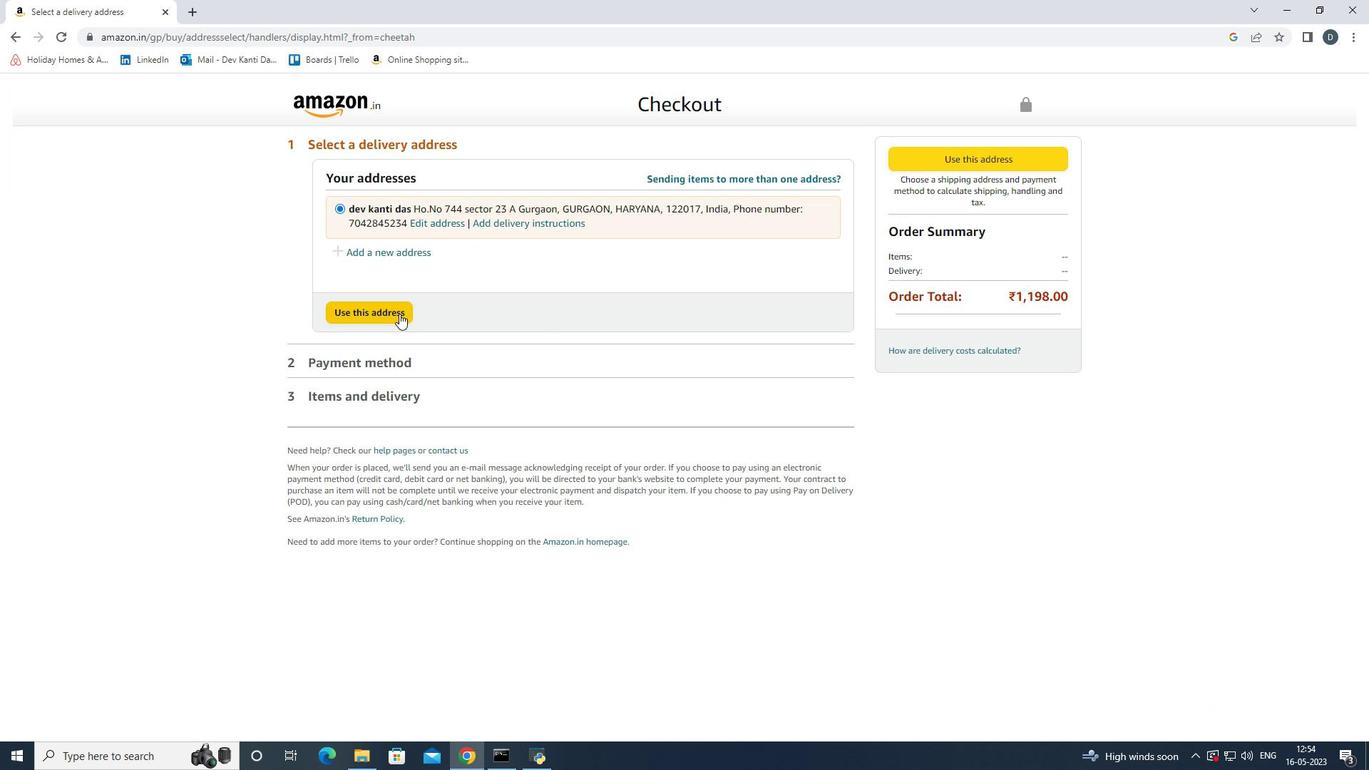 
Action: Mouse pressed left at (398, 313)
Screenshot: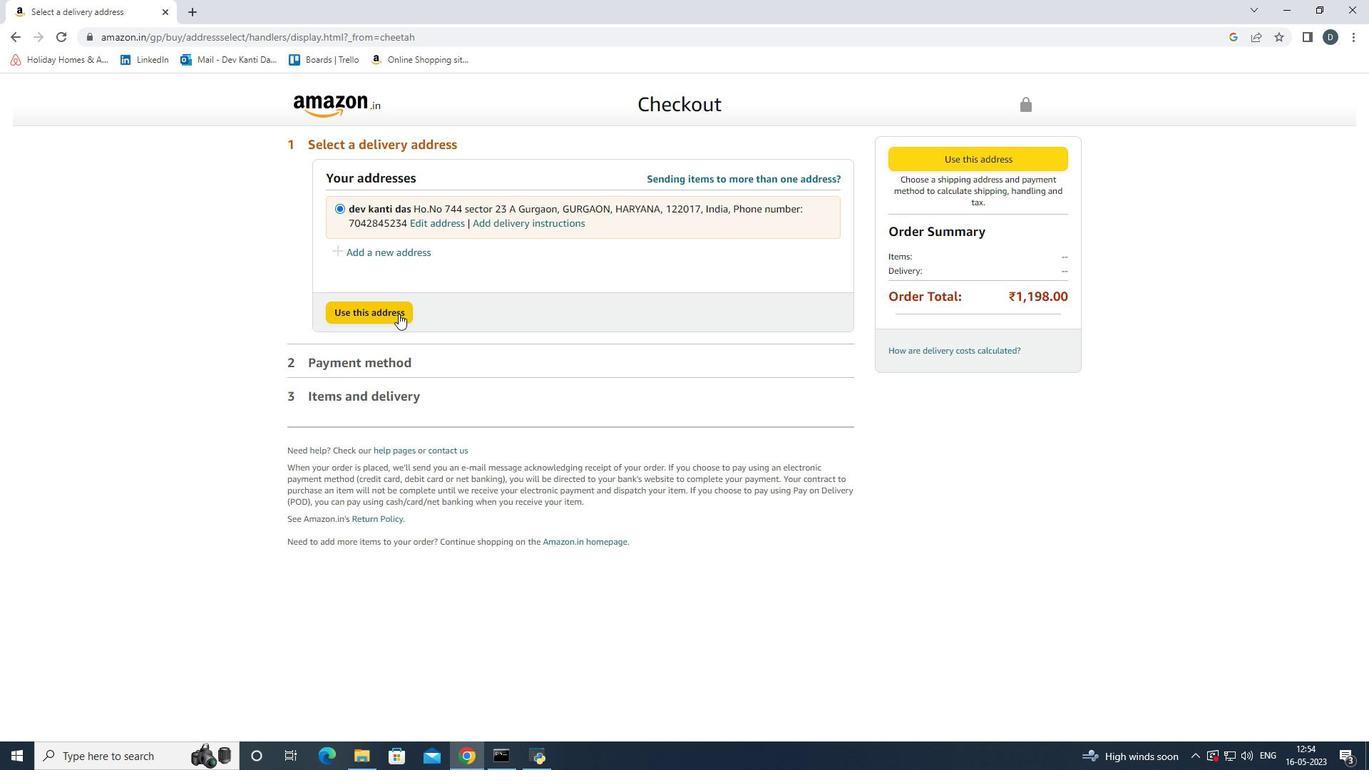 
Action: Mouse moved to (435, 619)
Screenshot: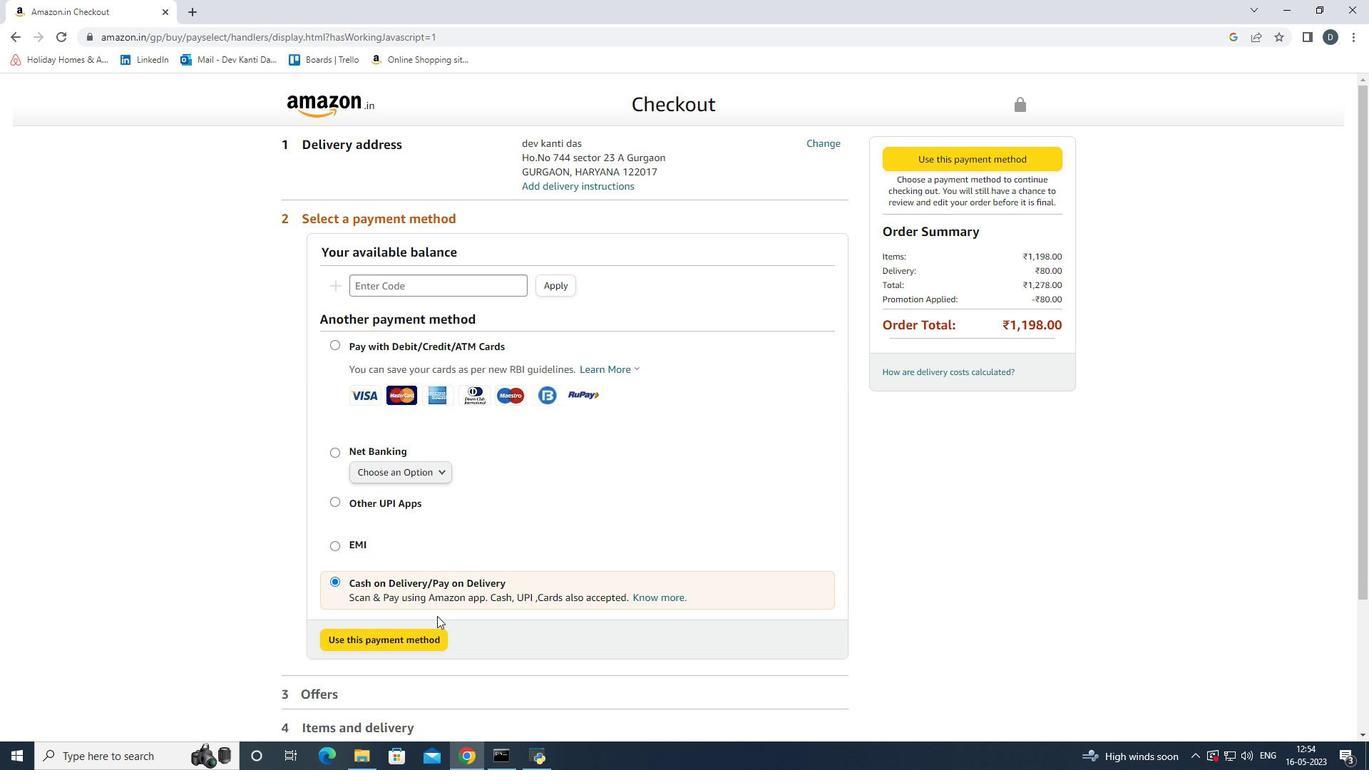 
Action: Mouse scrolled (435, 619) with delta (0, 0)
Screenshot: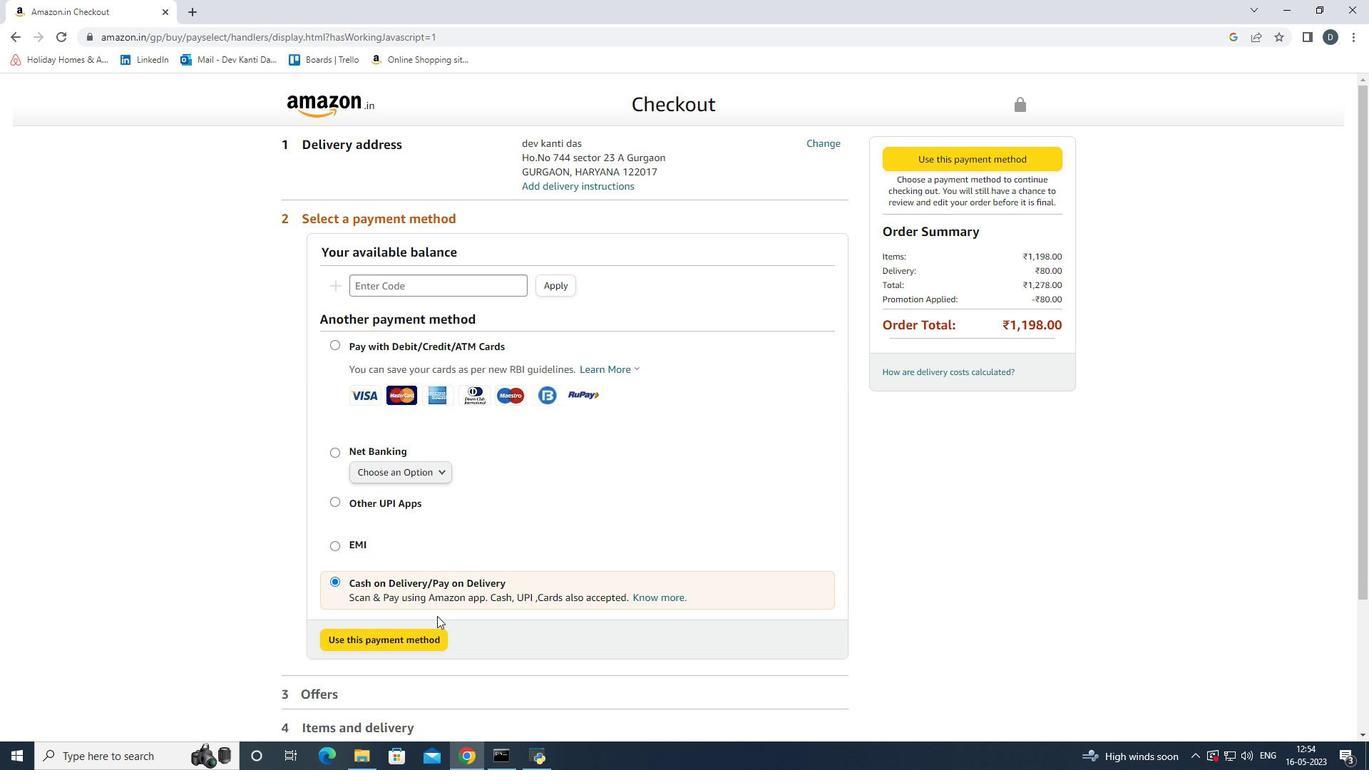 
Action: Mouse moved to (435, 575)
Screenshot: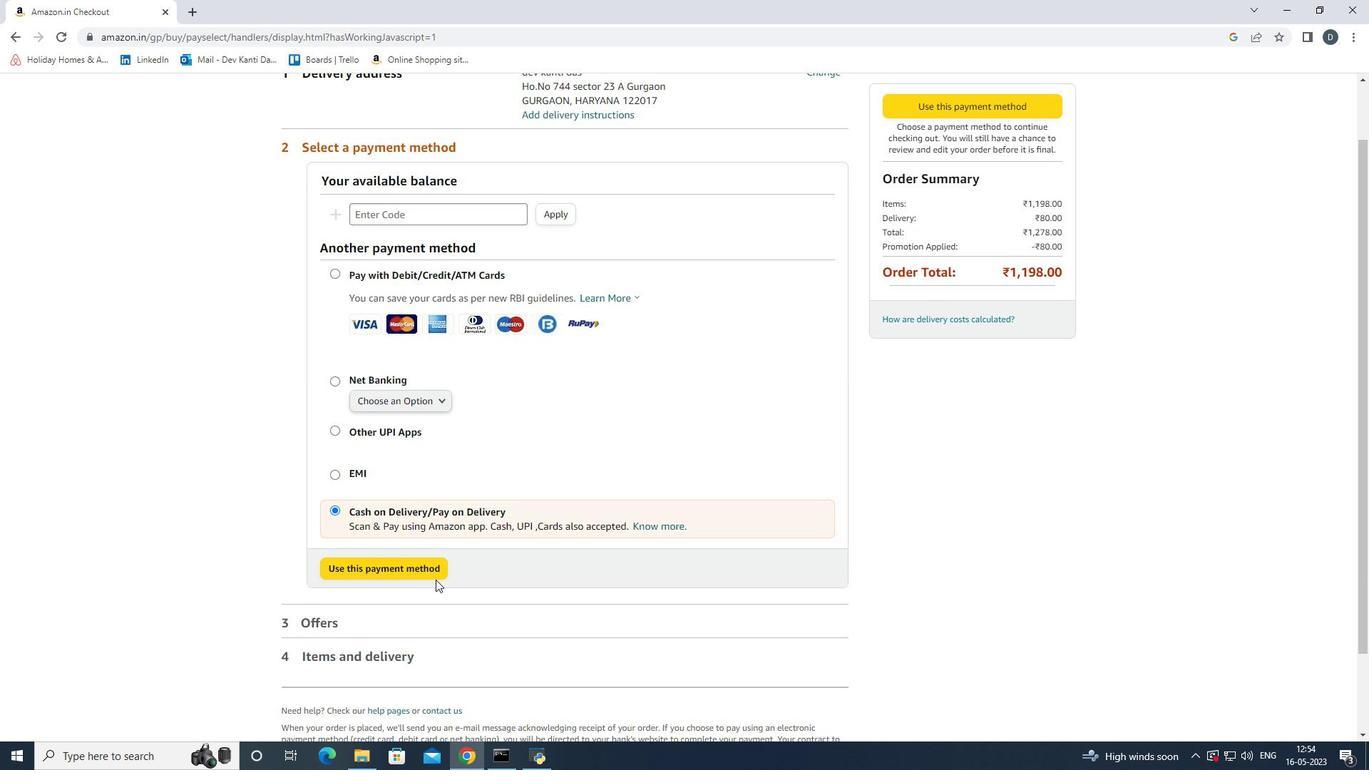 
Action: Mouse pressed left at (435, 575)
Screenshot: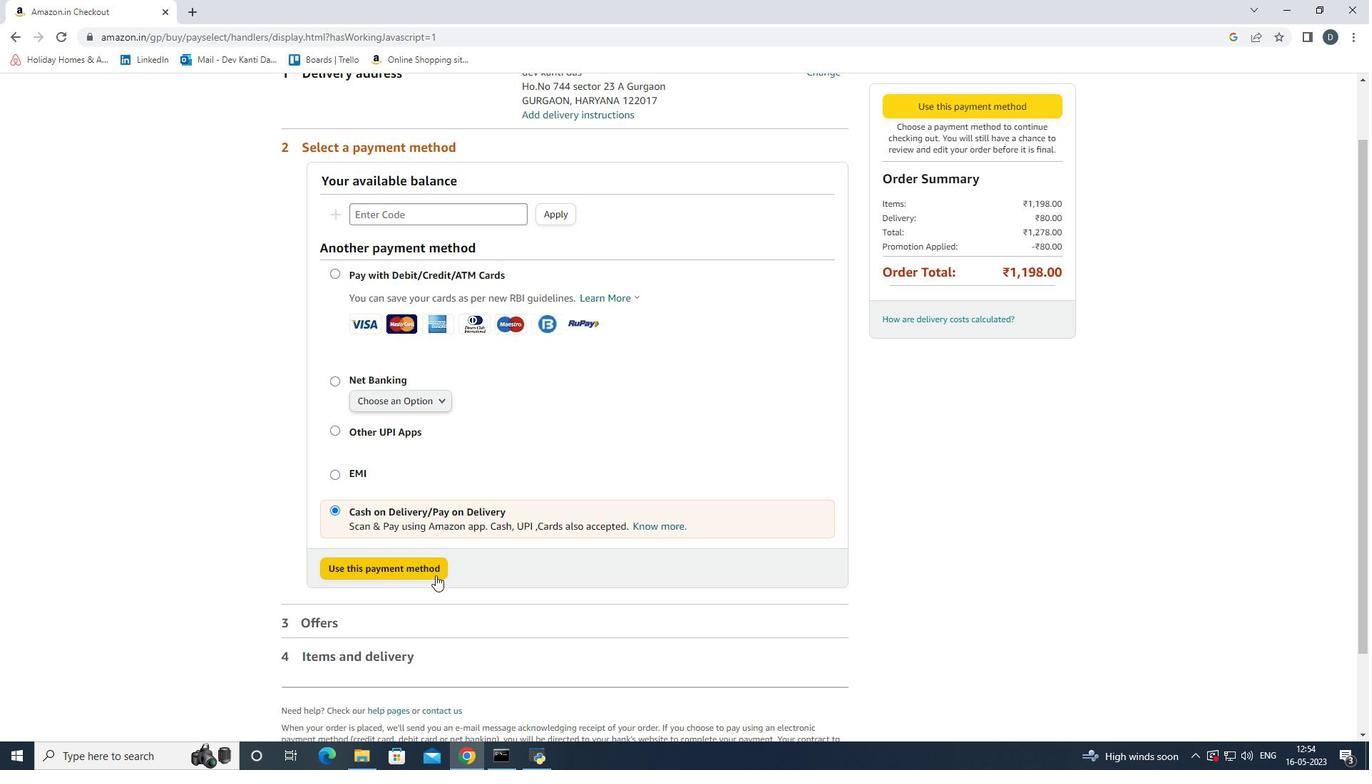 
Action: Mouse moved to (697, 527)
Screenshot: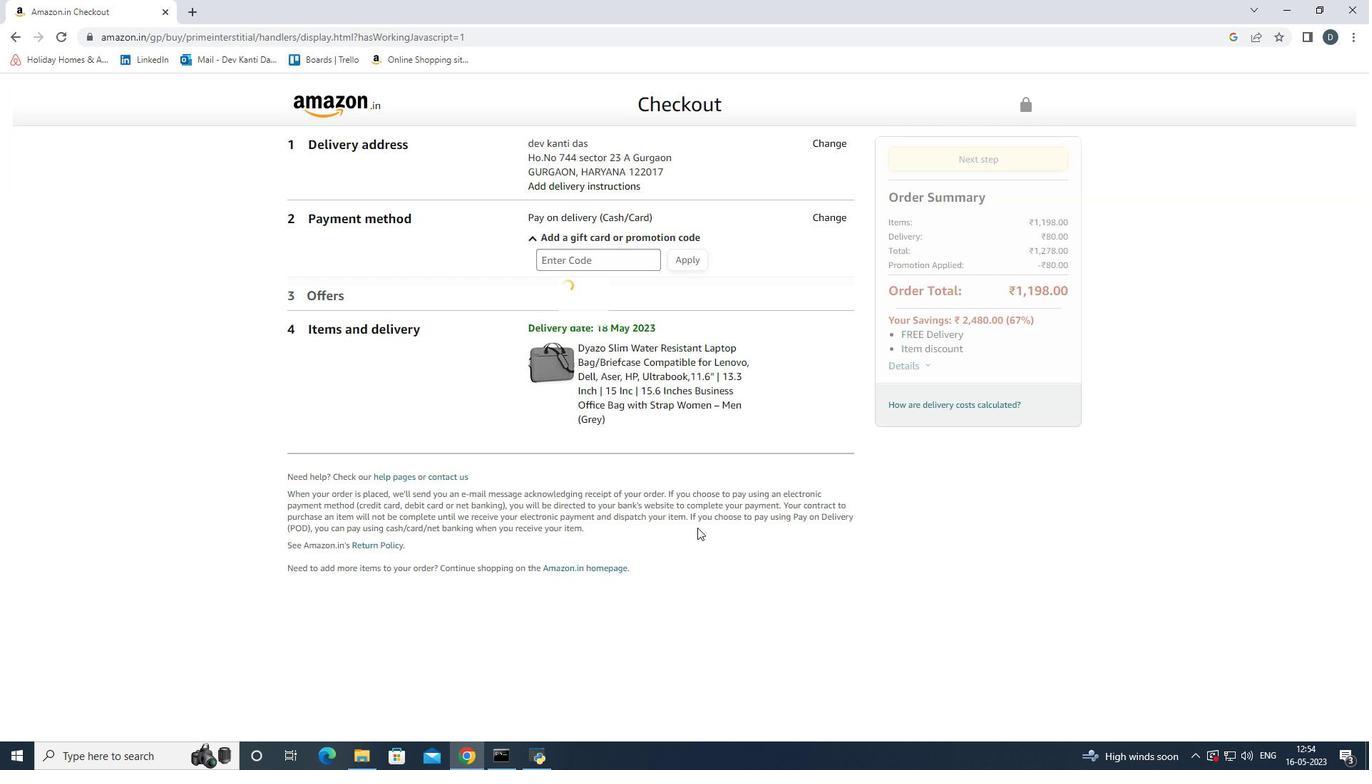 
